 Task: Add a signature Gavin Kelly containing With sincere appreciation and best wishes, Gavin Kelly to email address softage.5@softage.net and add a folder Beauty
Action: Mouse moved to (139, 32)
Screenshot: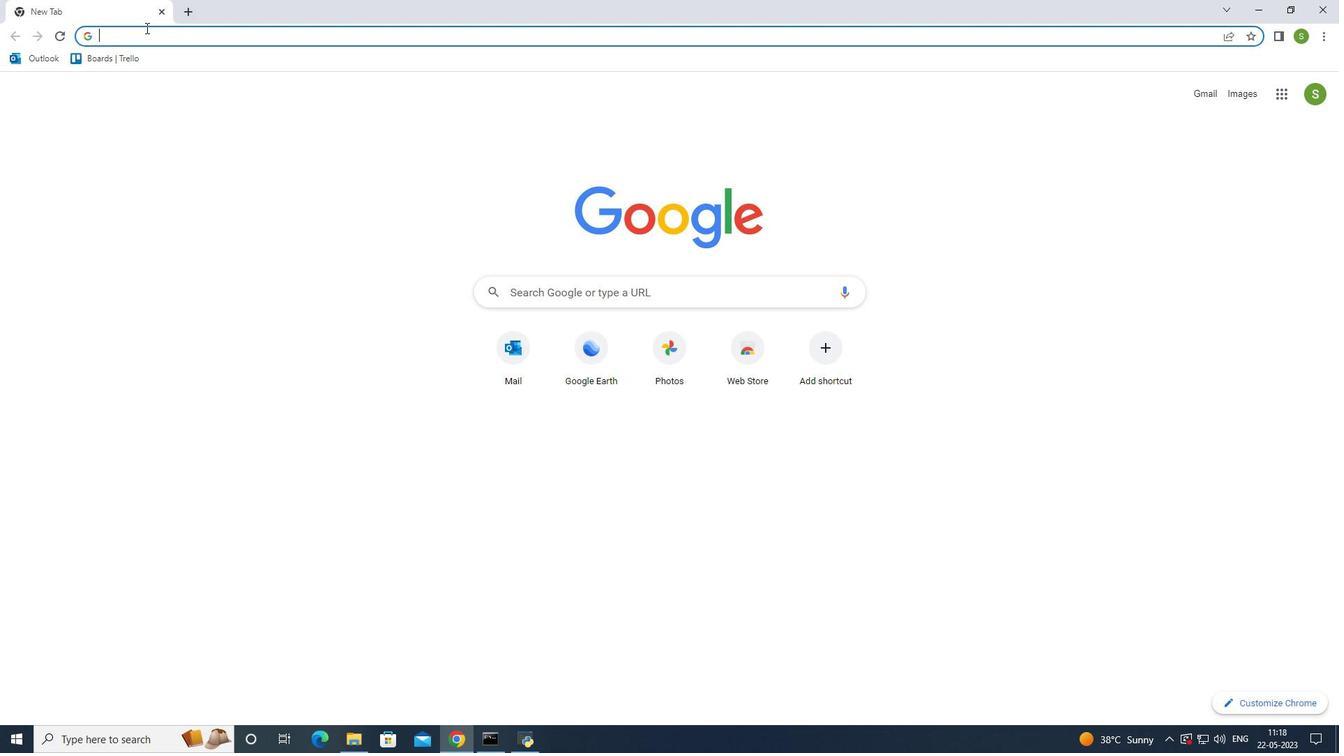 
Action: Mouse pressed left at (139, 32)
Screenshot: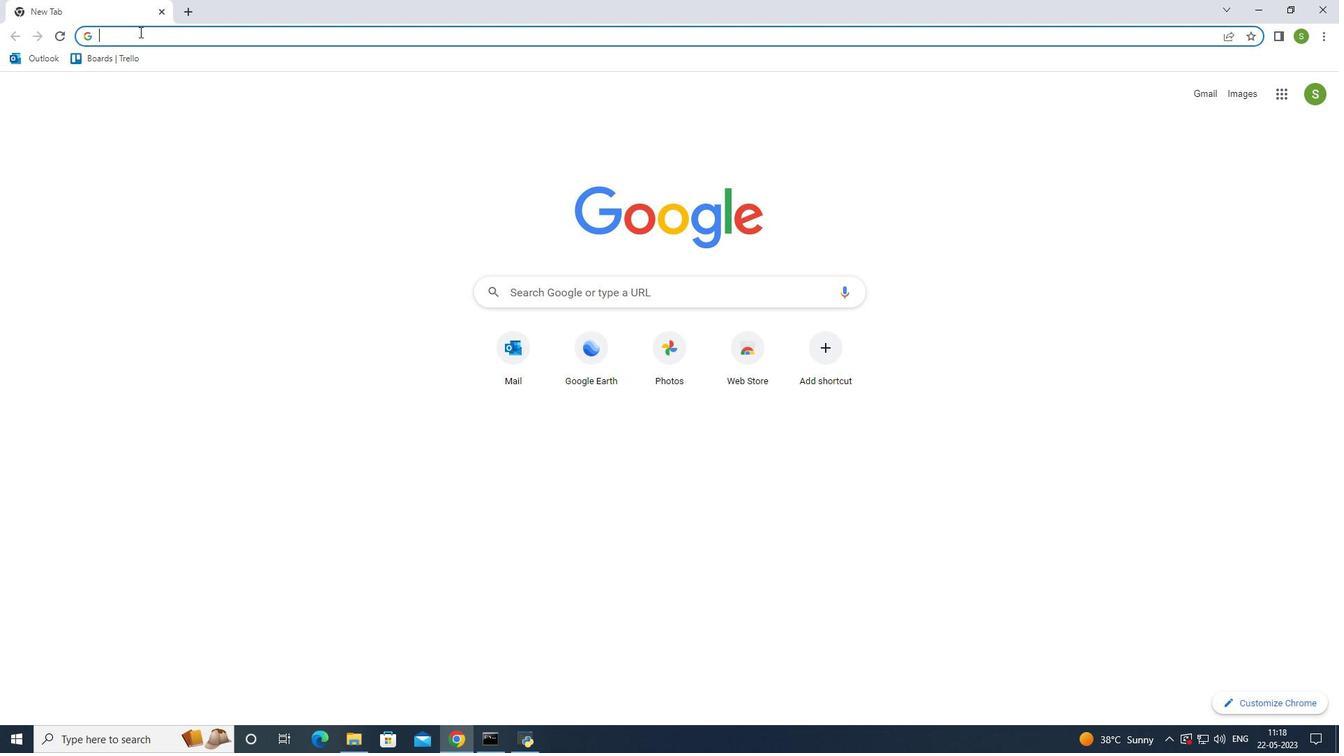 
Action: Key pressed outloo
Screenshot: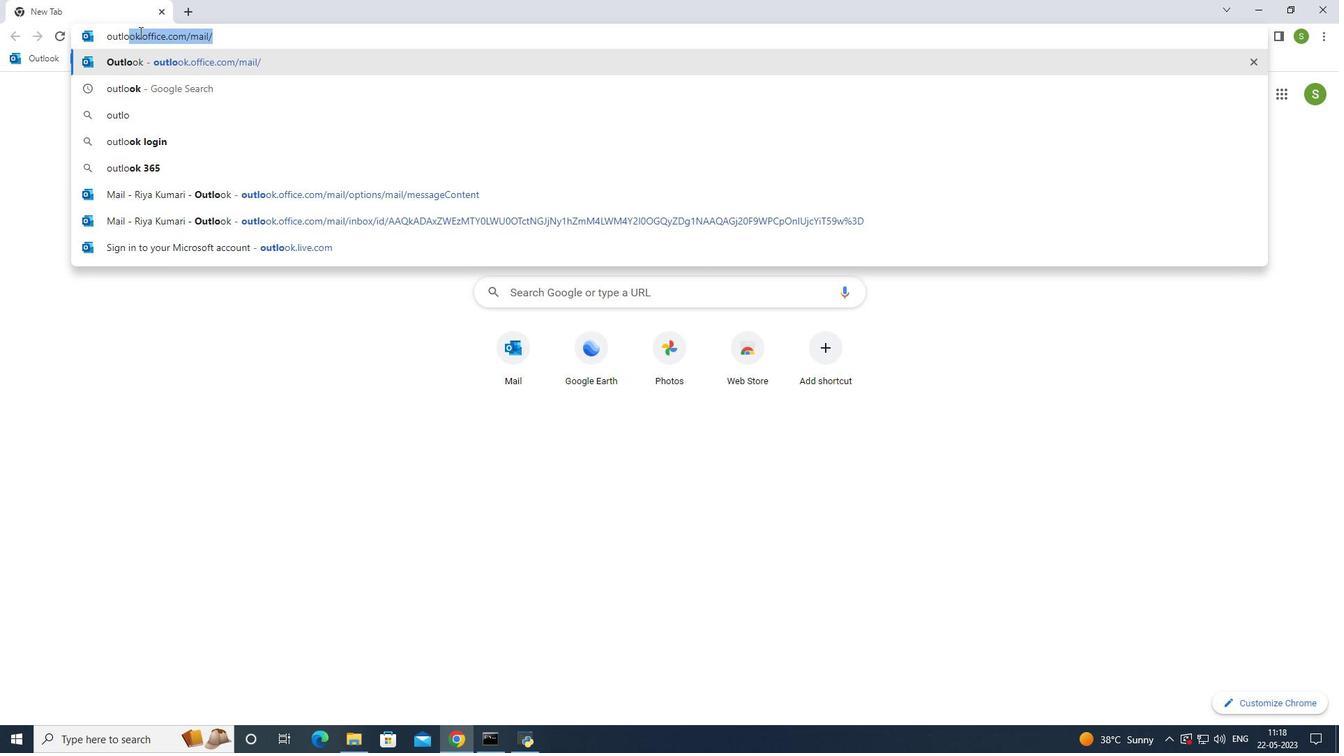 
Action: Mouse moved to (103, 66)
Screenshot: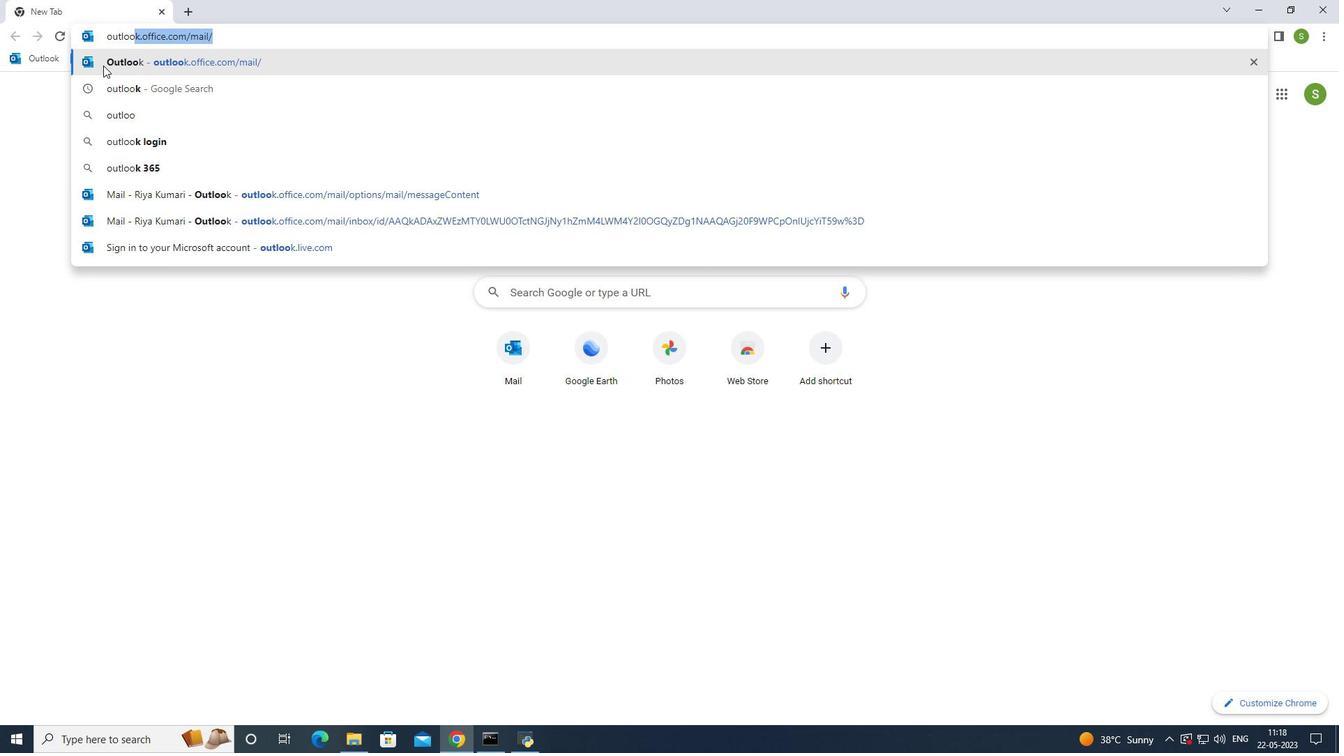 
Action: Mouse pressed left at (103, 66)
Screenshot: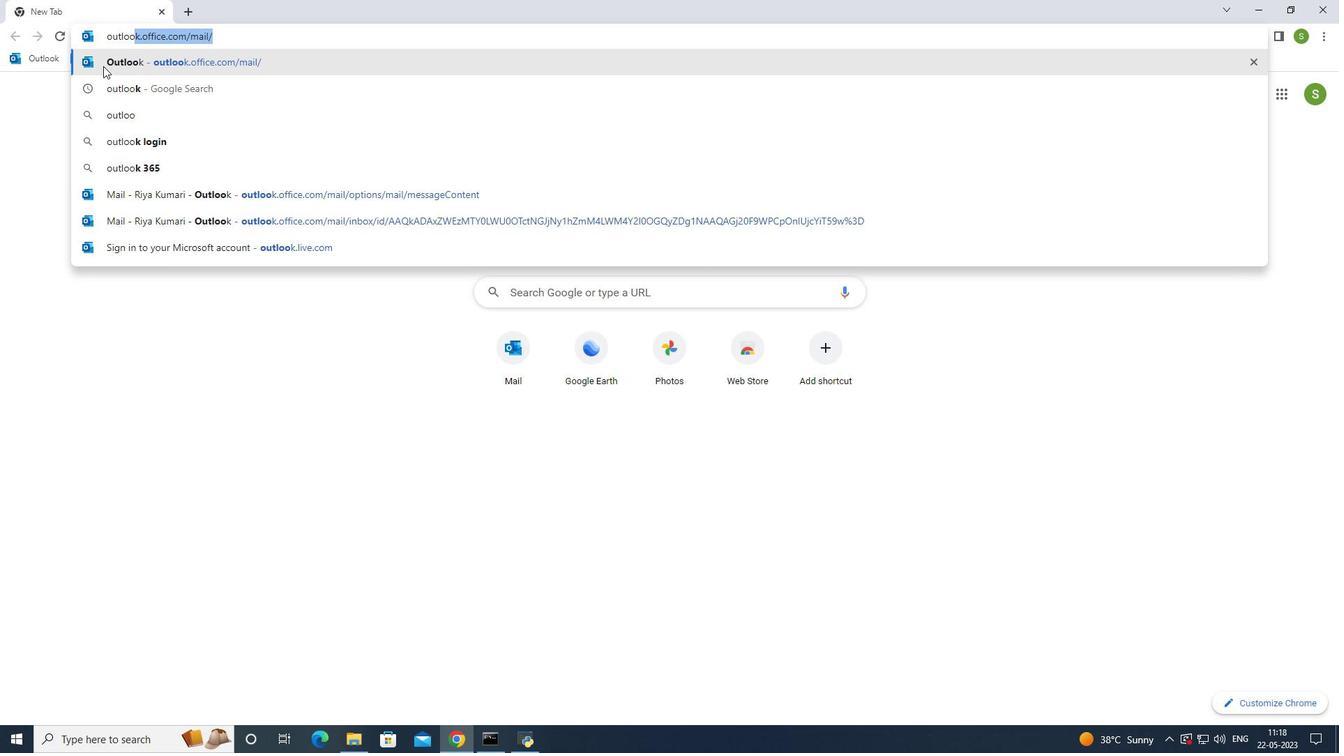
Action: Mouse moved to (109, 127)
Screenshot: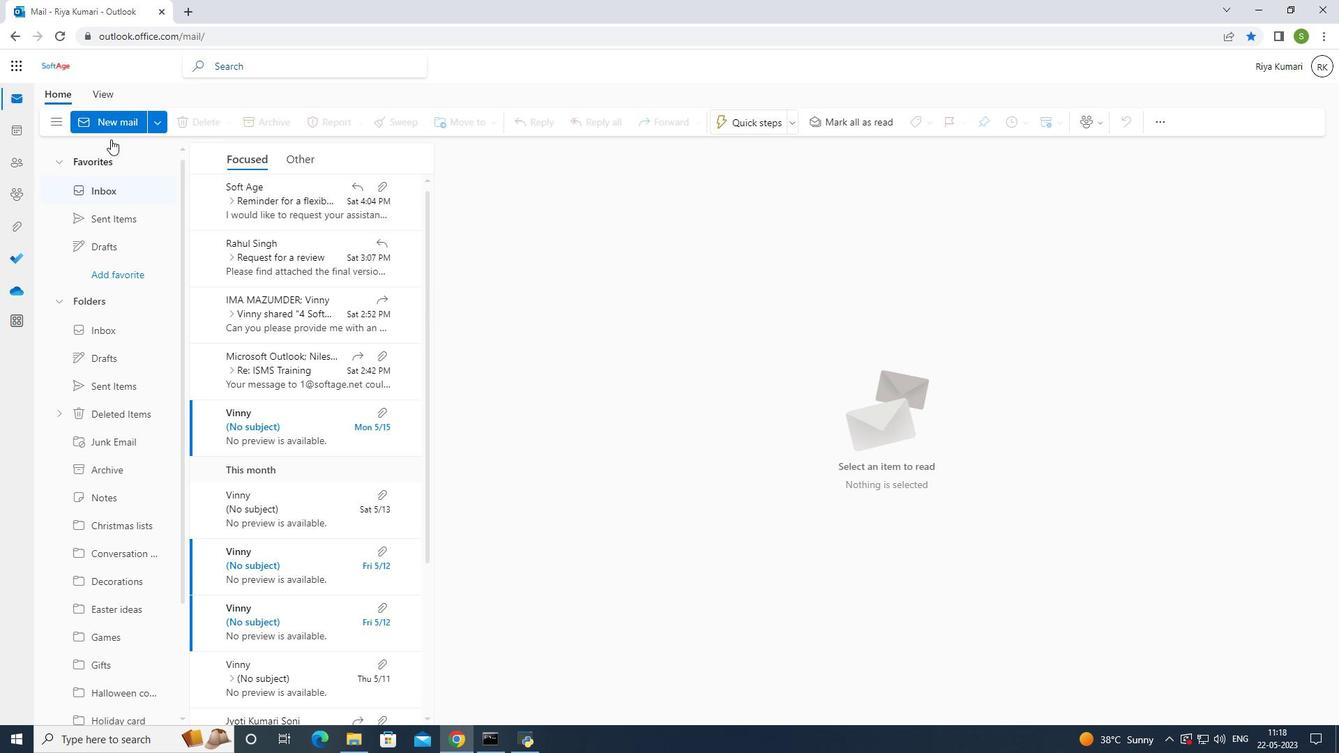 
Action: Mouse pressed left at (109, 127)
Screenshot: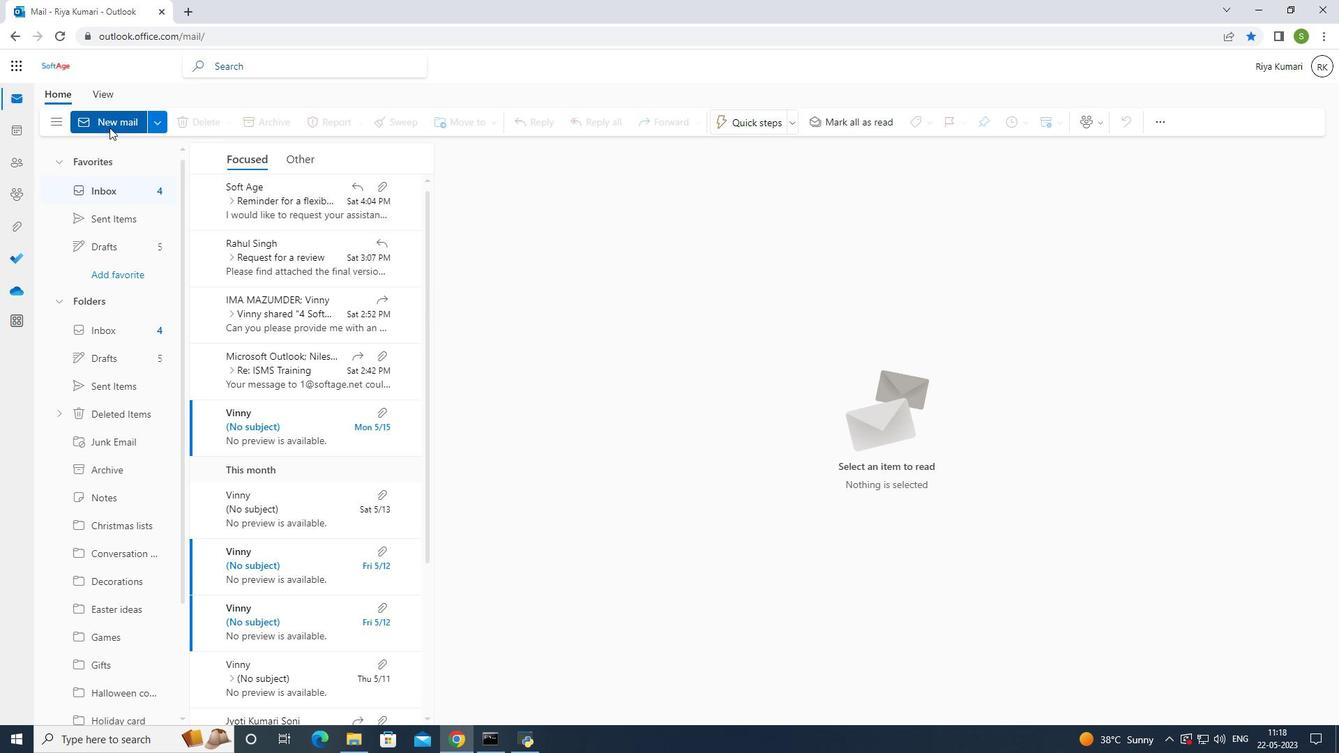 
Action: Mouse moved to (121, 120)
Screenshot: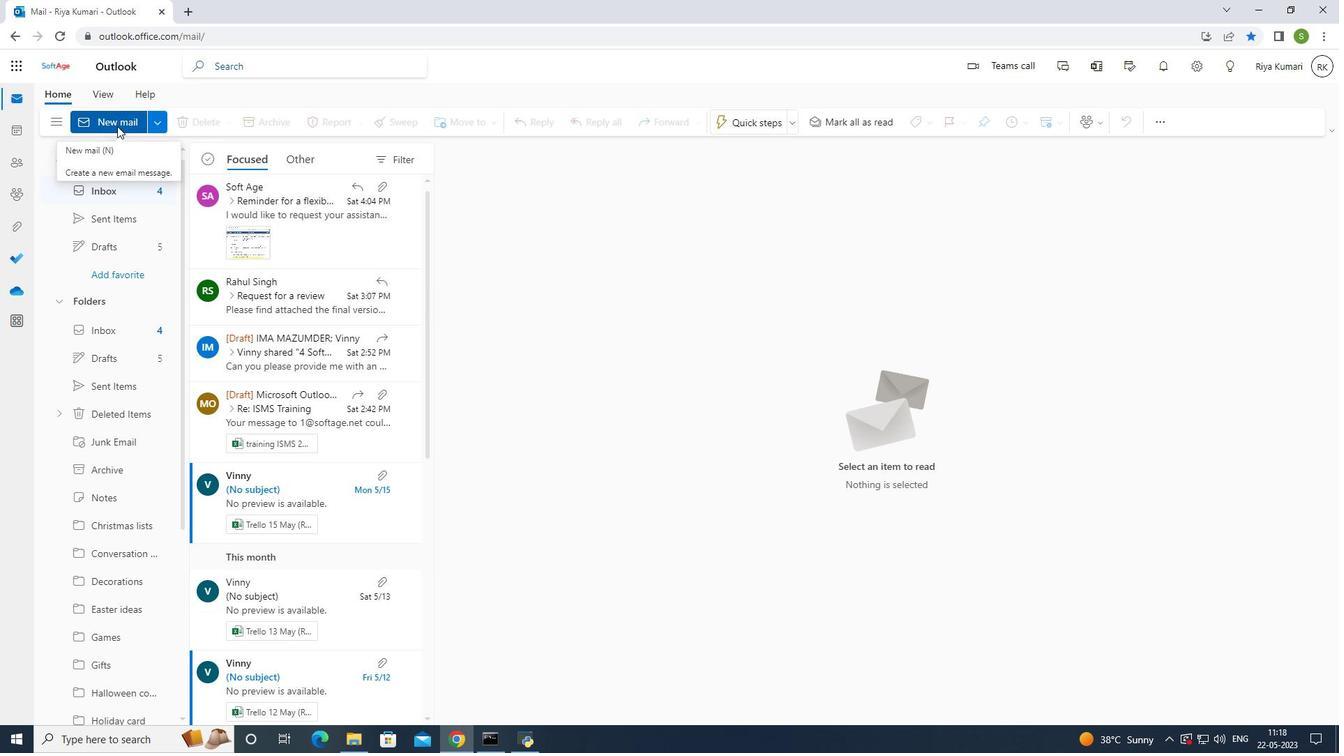 
Action: Mouse pressed left at (121, 120)
Screenshot: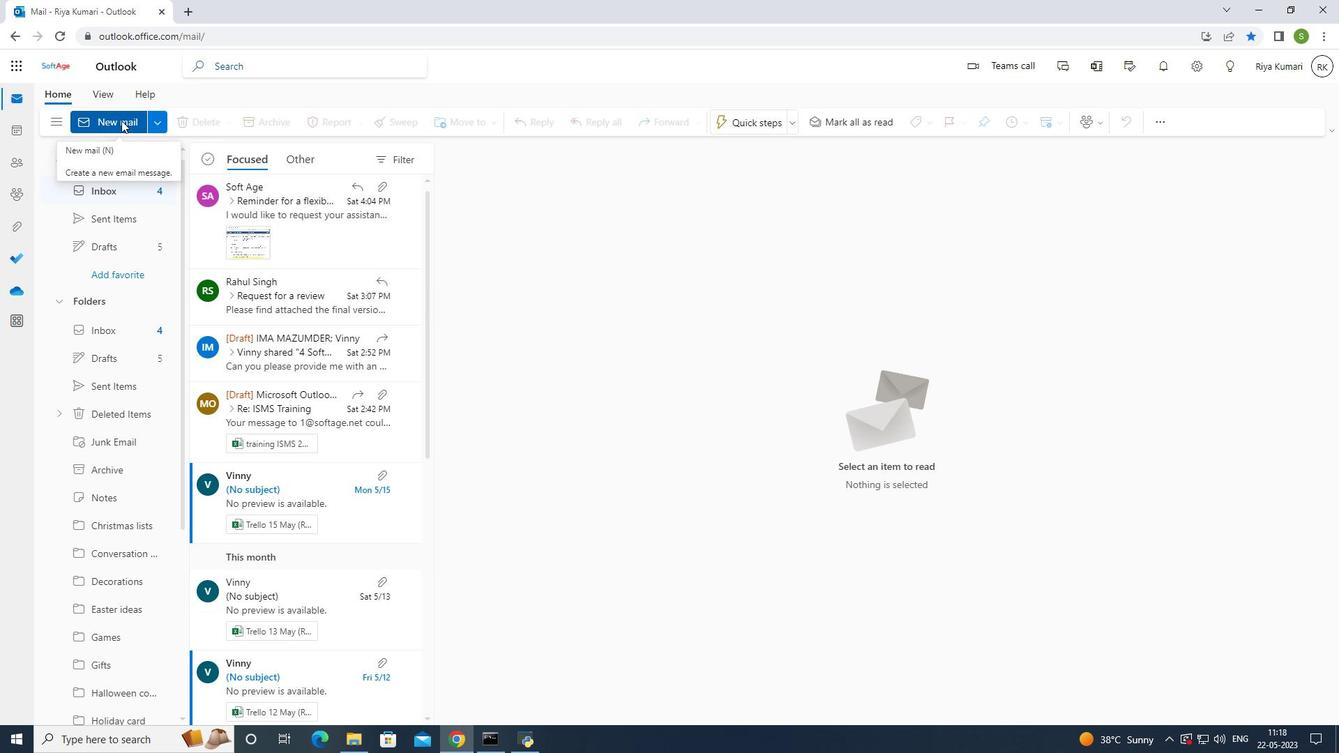 
Action: Mouse moved to (914, 124)
Screenshot: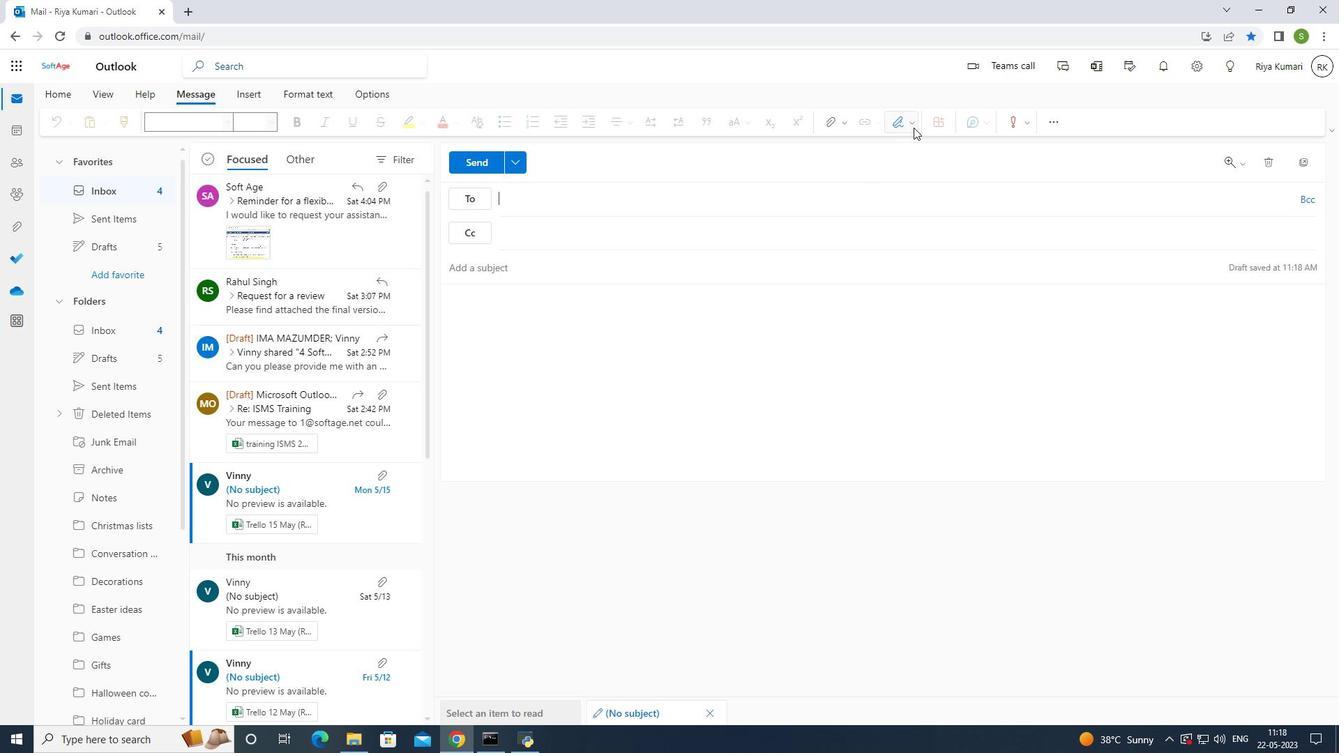 
Action: Mouse pressed left at (914, 124)
Screenshot: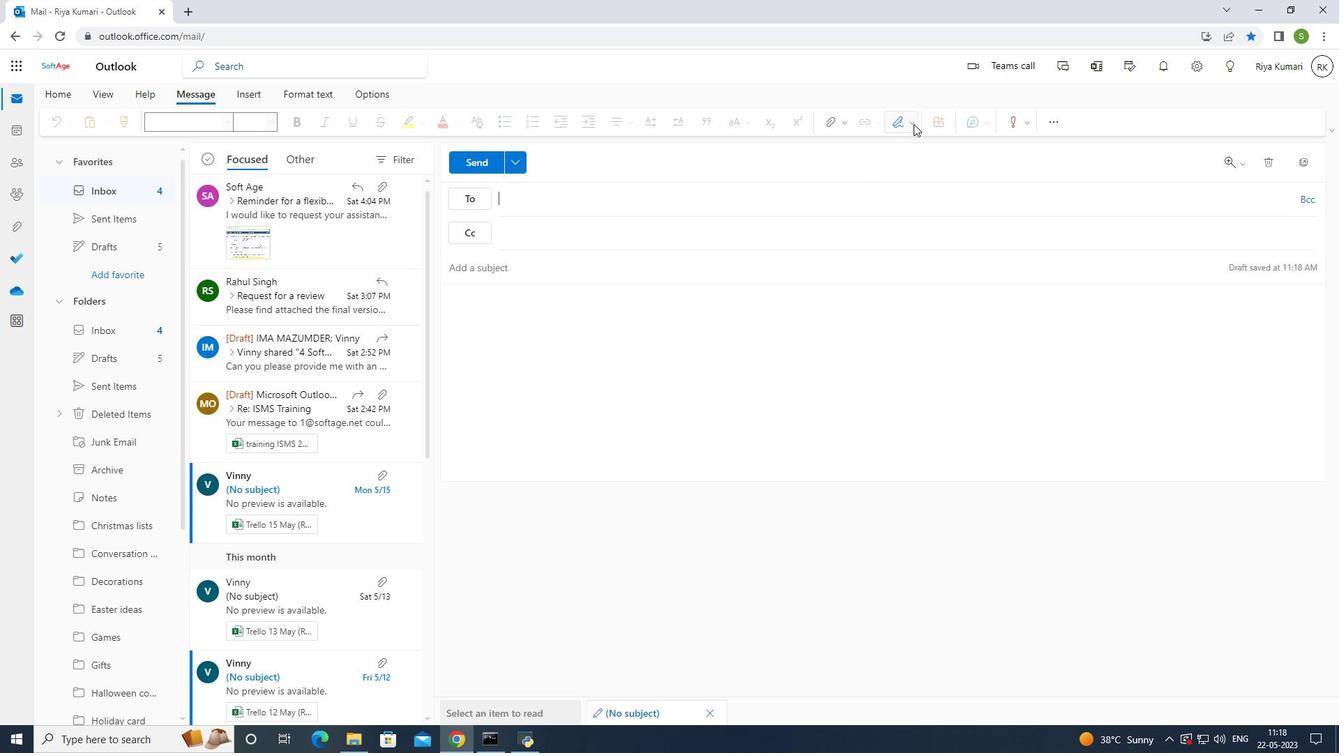 
Action: Mouse moved to (892, 203)
Screenshot: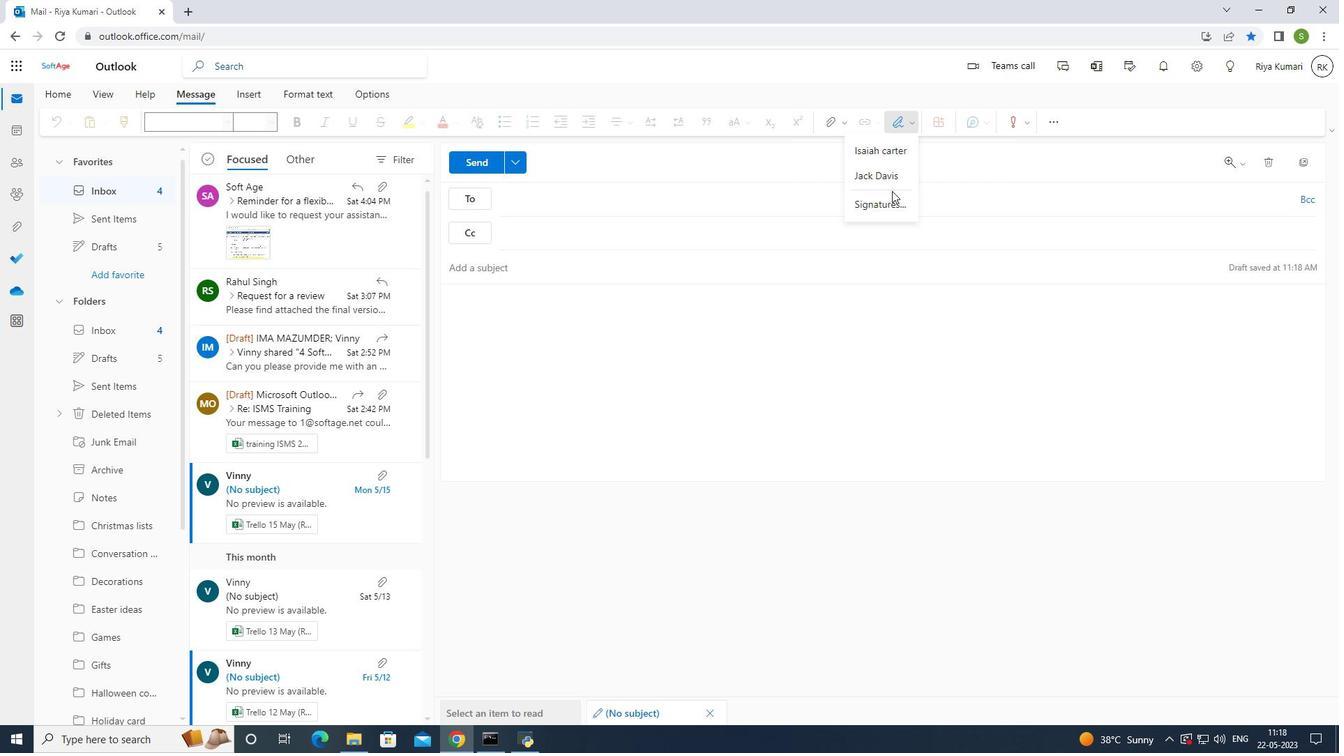 
Action: Mouse pressed left at (892, 203)
Screenshot: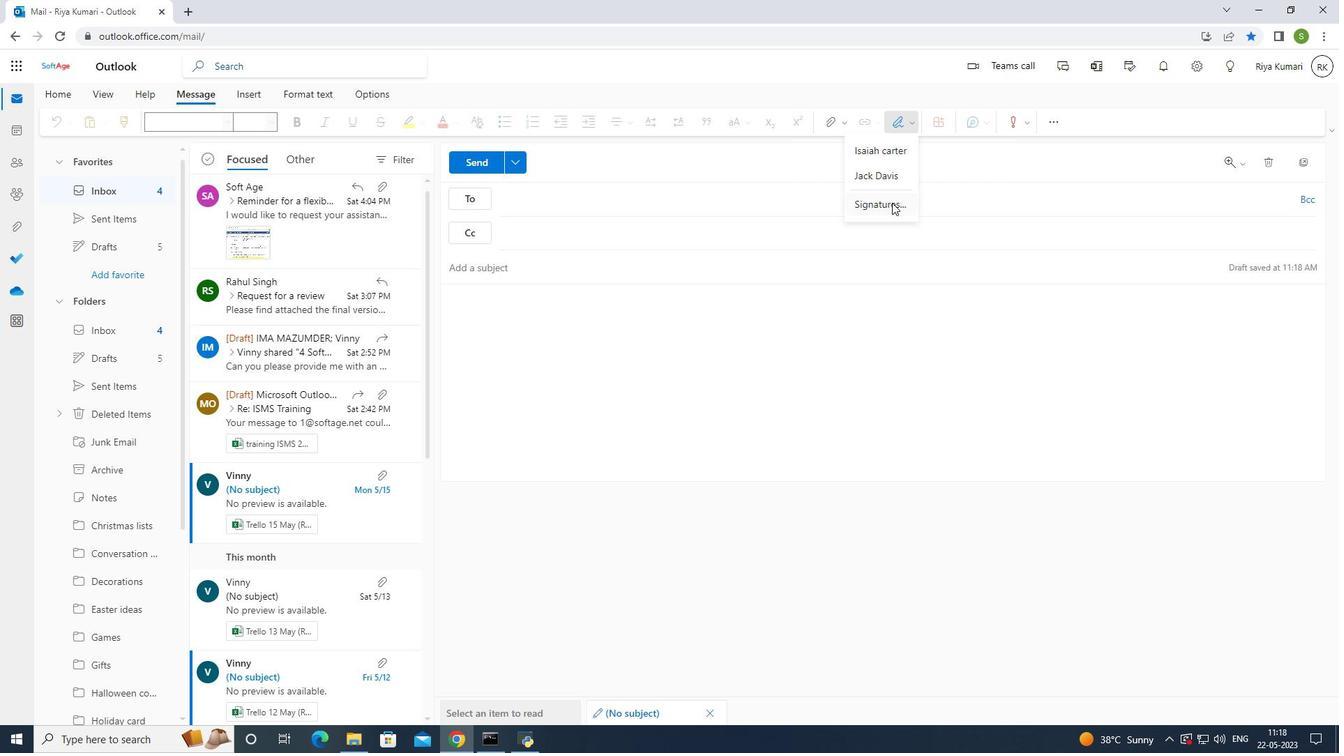 
Action: Mouse moved to (944, 232)
Screenshot: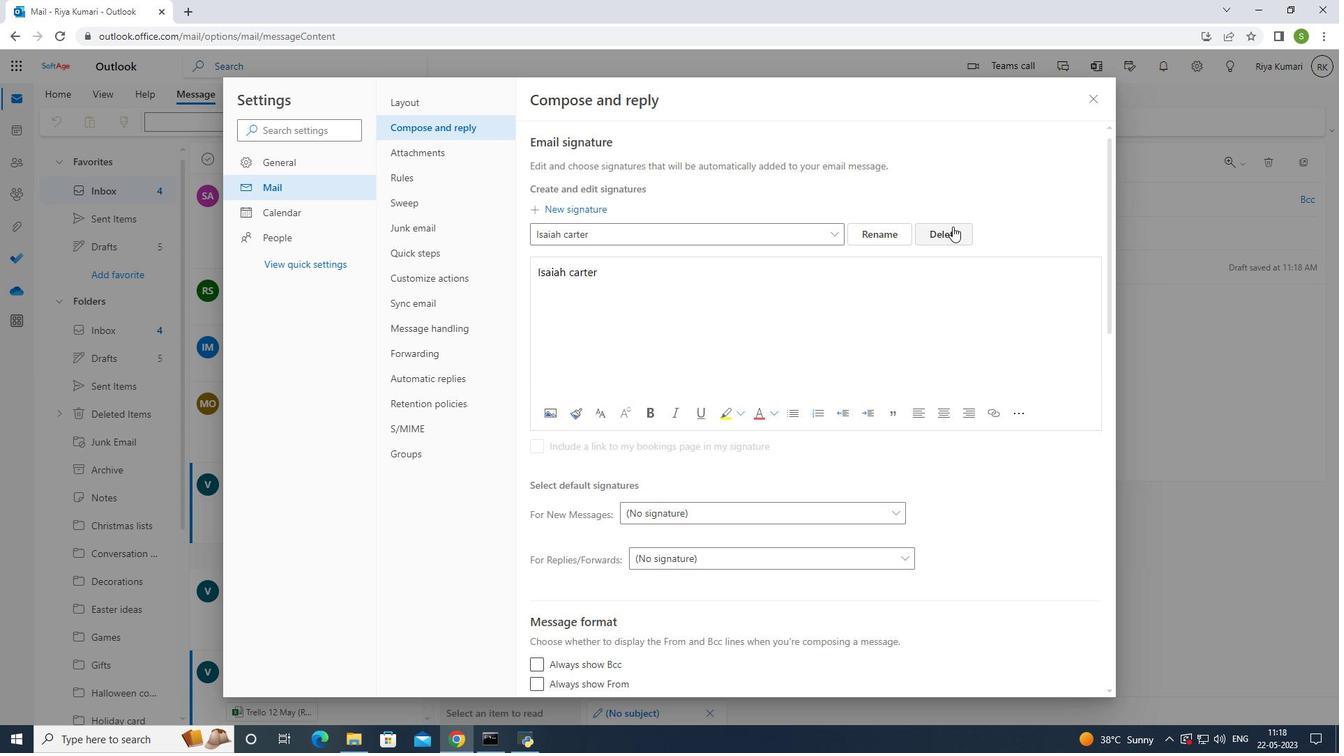 
Action: Mouse pressed left at (944, 232)
Screenshot: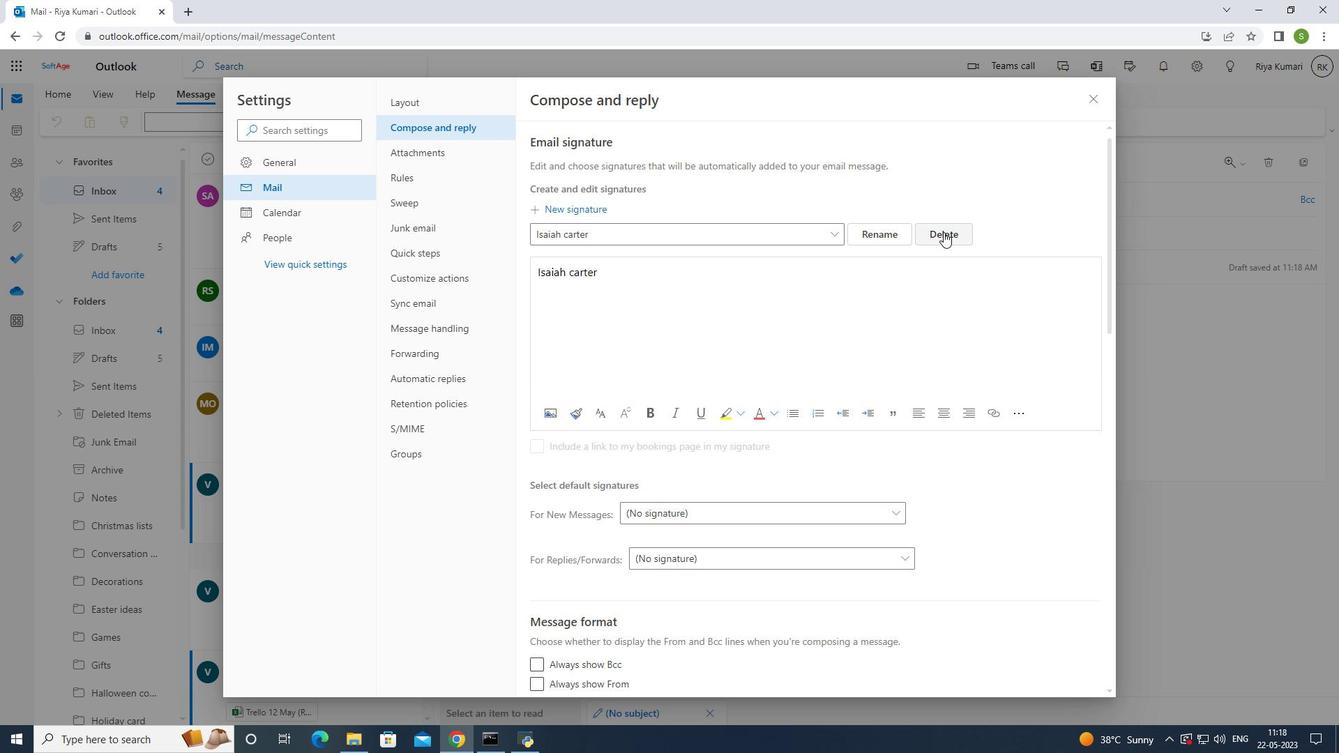 
Action: Mouse moved to (951, 234)
Screenshot: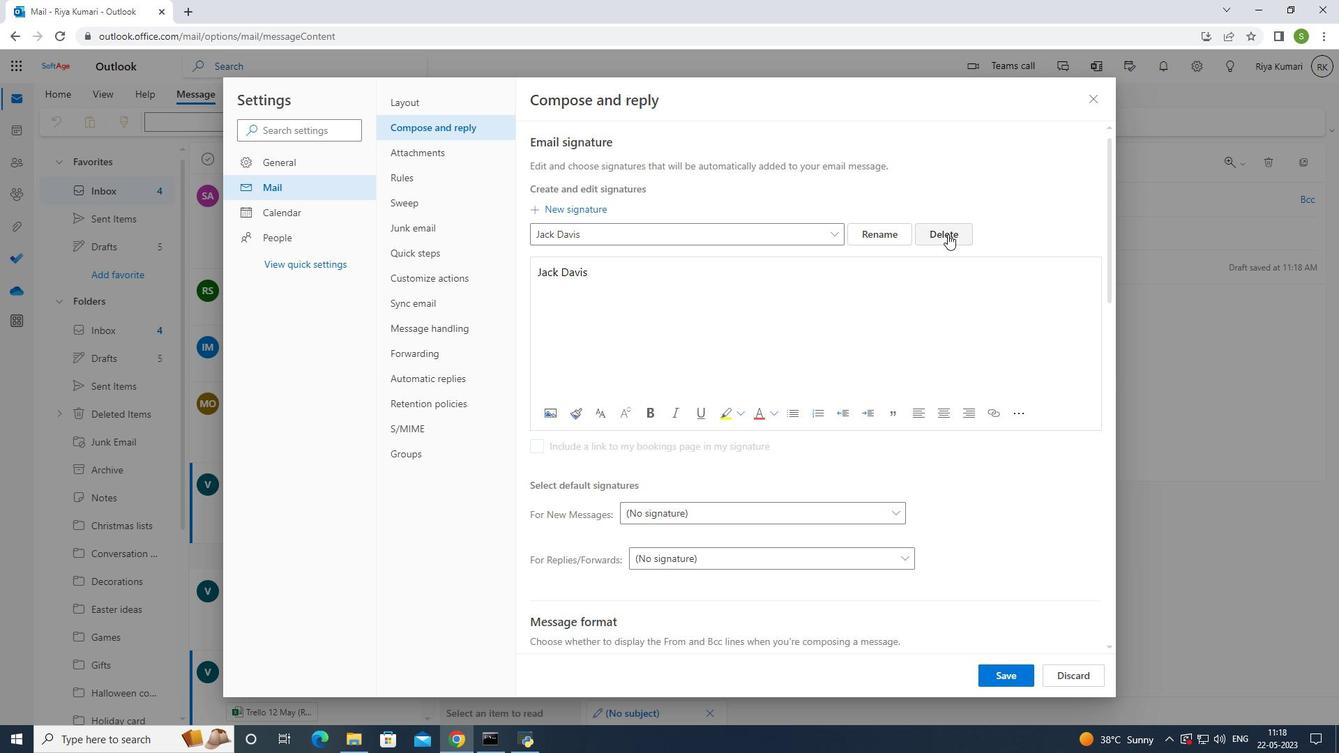 
Action: Mouse pressed left at (951, 234)
Screenshot: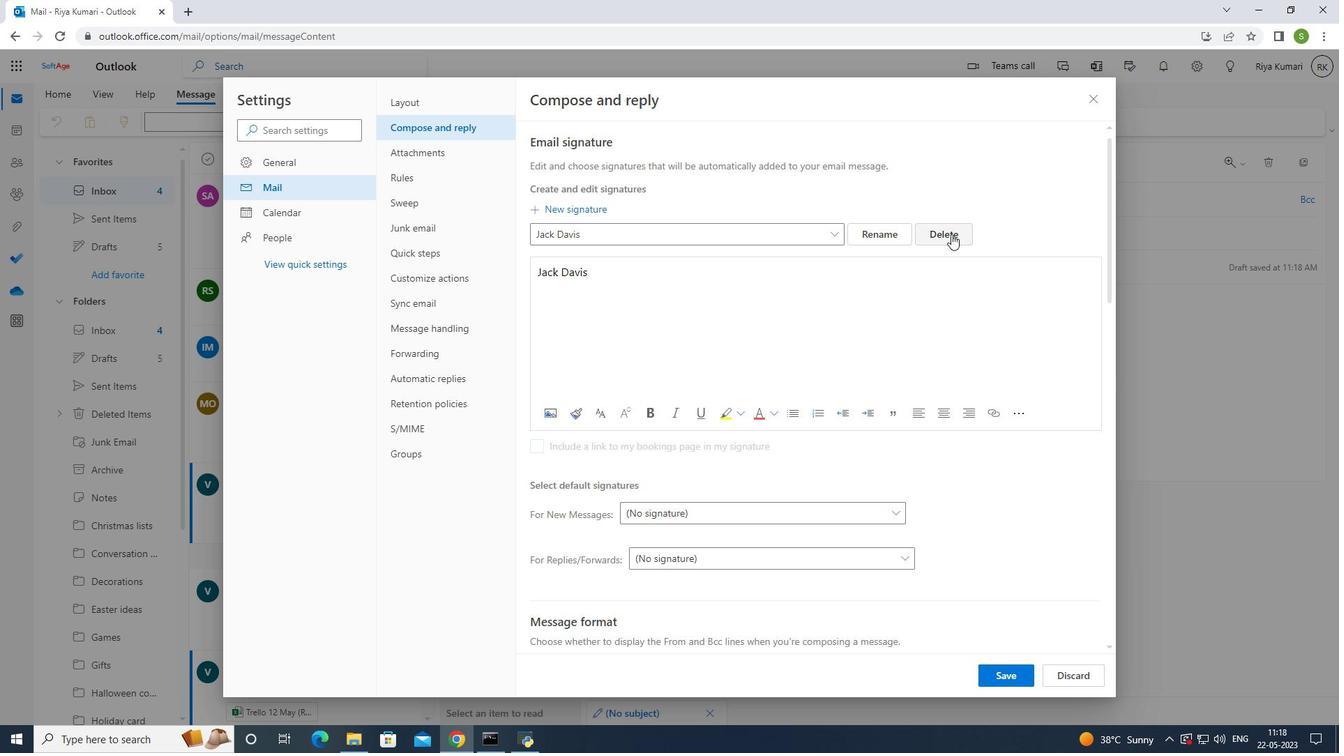 
Action: Mouse moved to (844, 235)
Screenshot: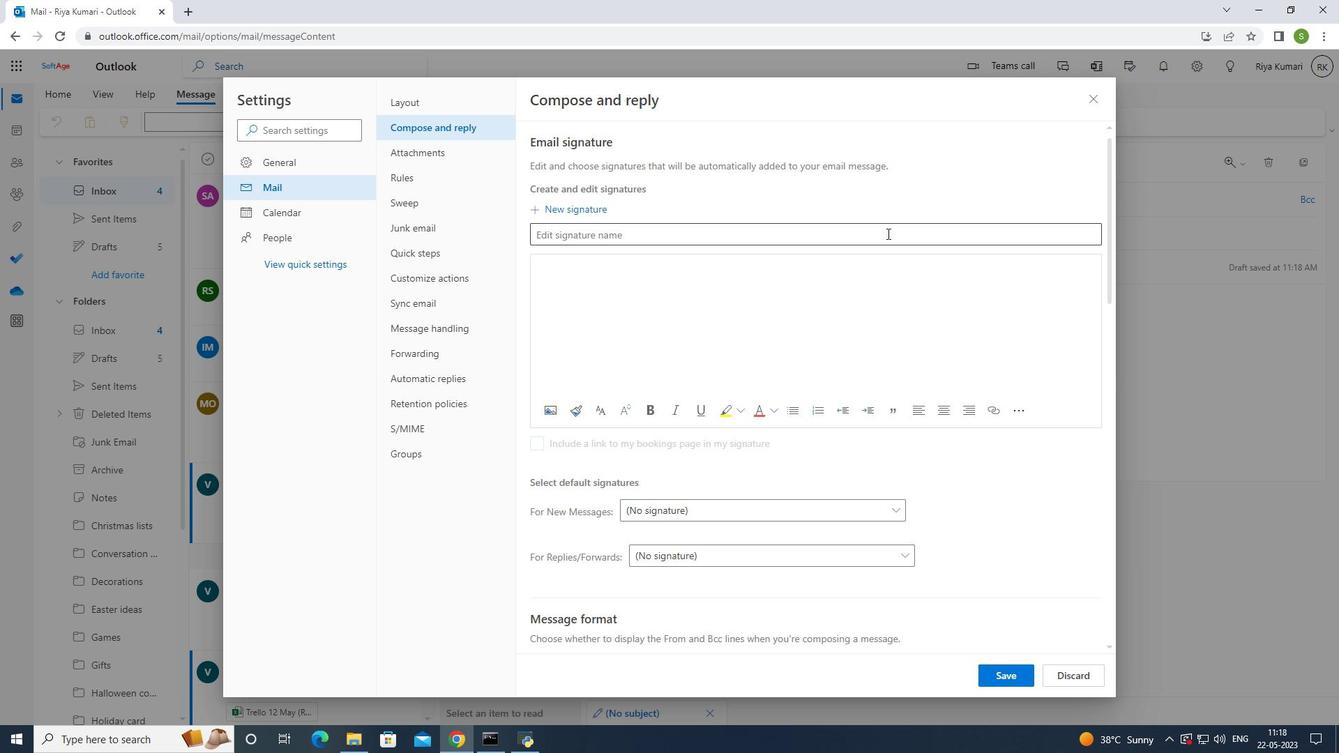 
Action: Mouse pressed left at (844, 235)
Screenshot: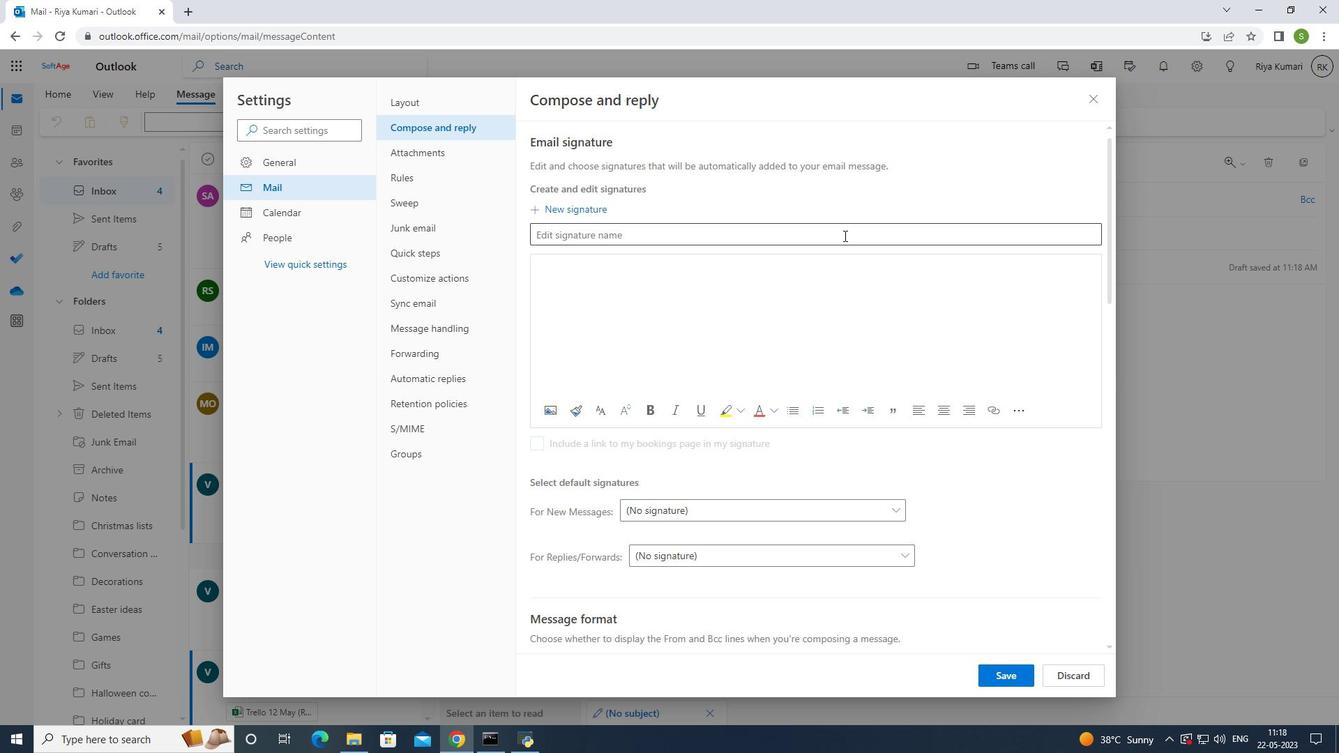 
Action: Key pressed <Key.shift><Key.shift><Key.shift><Key.shift><Key.shift><Key.shift><Key.shift><Key.shift>Gavin<Key.space><Key.shift>kelly
Screenshot: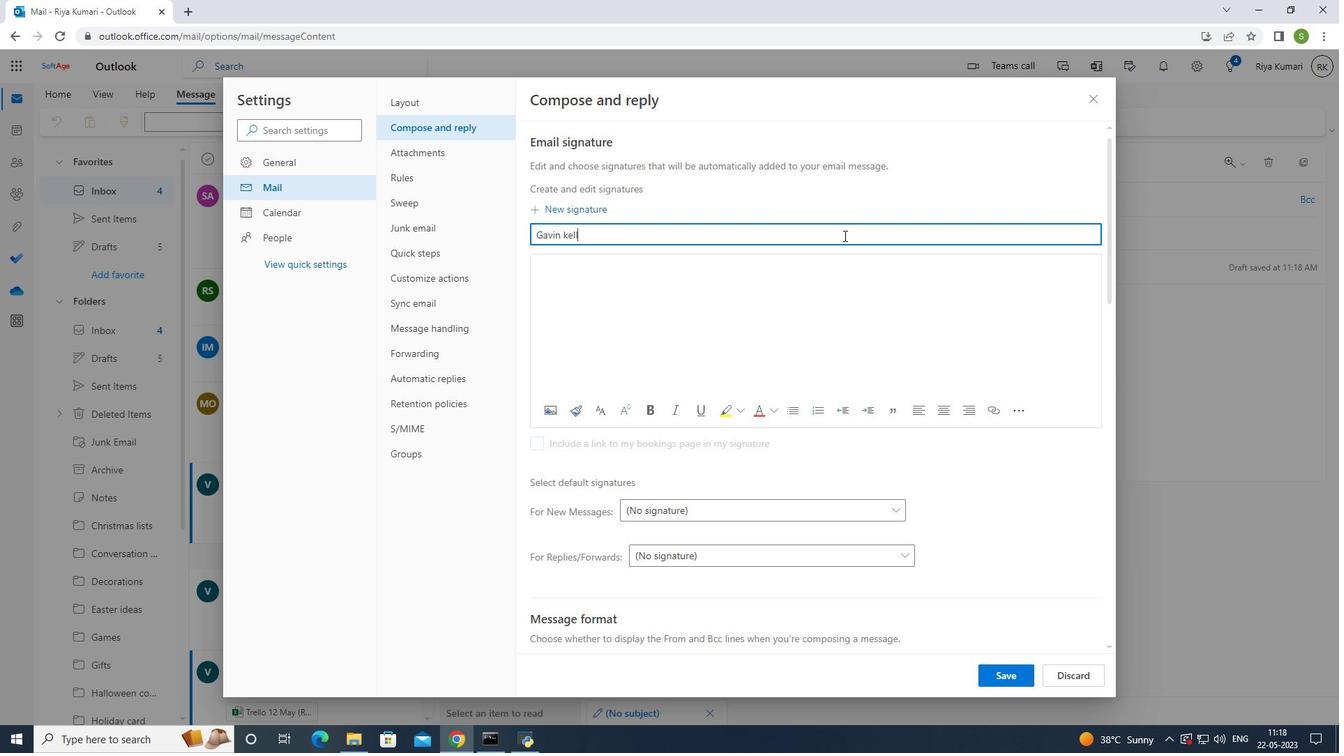 
Action: Mouse moved to (746, 268)
Screenshot: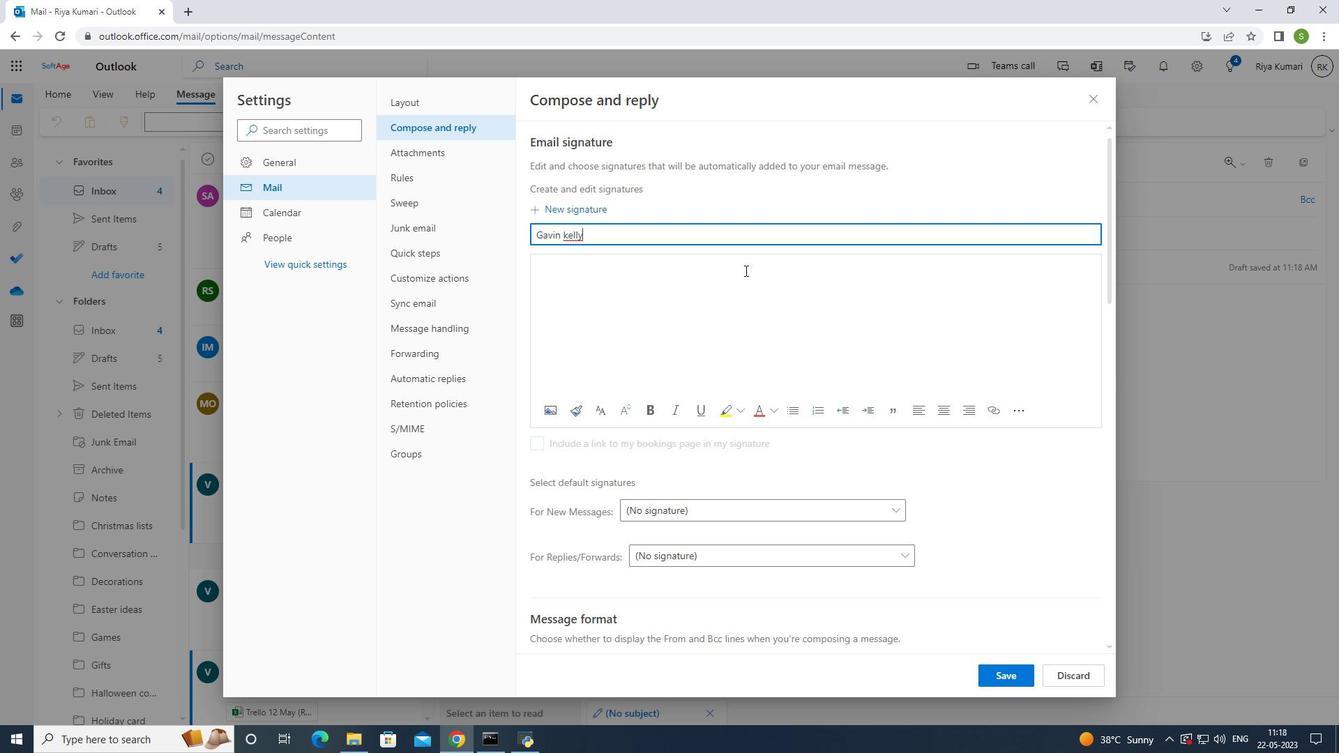 
Action: Key pressed ctrl+A
Screenshot: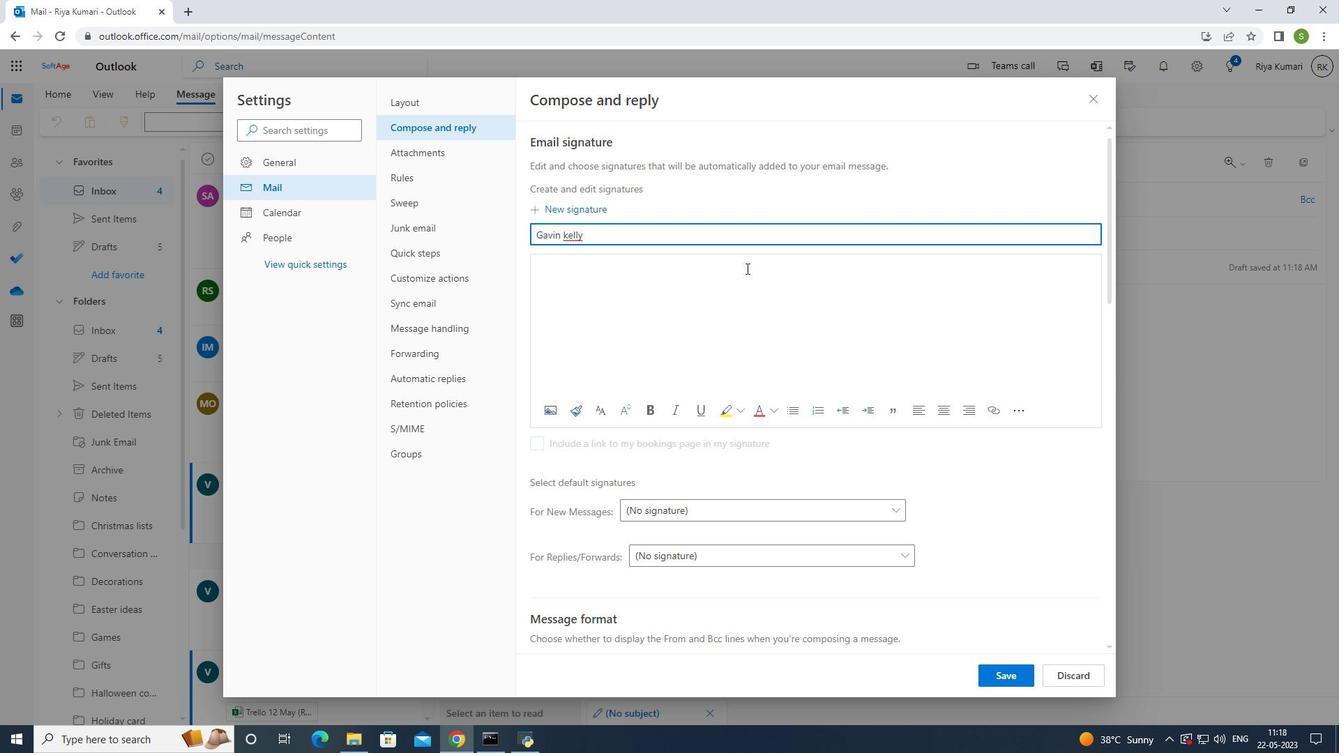 
Action: Mouse moved to (747, 263)
Screenshot: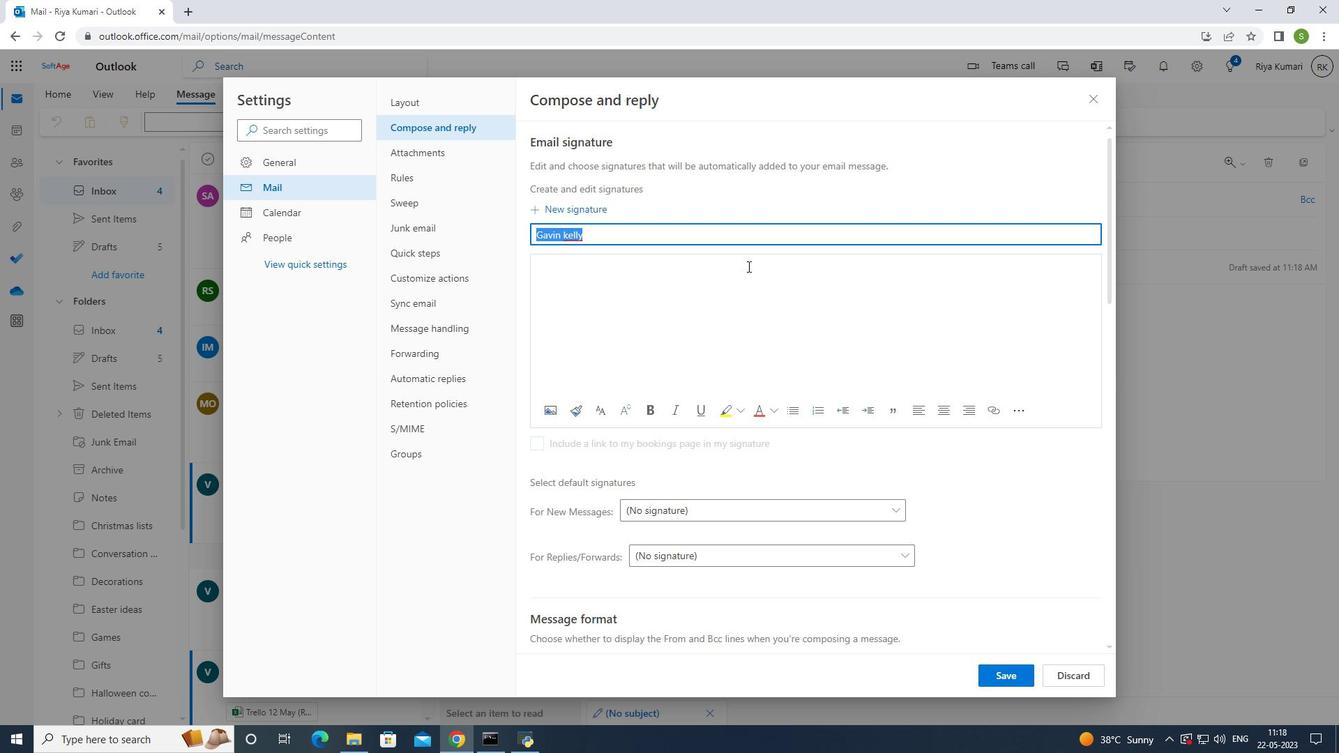 
Action: Key pressed ctrl+C
Screenshot: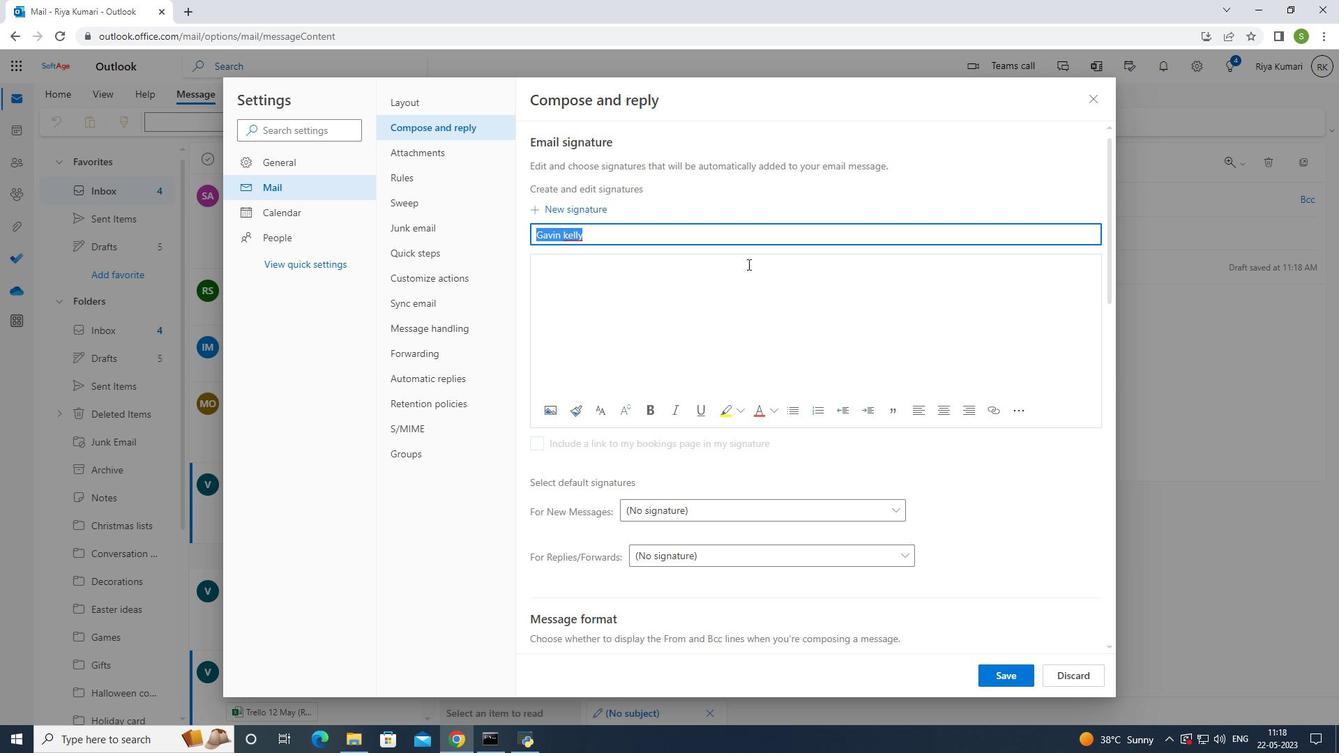 
Action: Mouse moved to (635, 275)
Screenshot: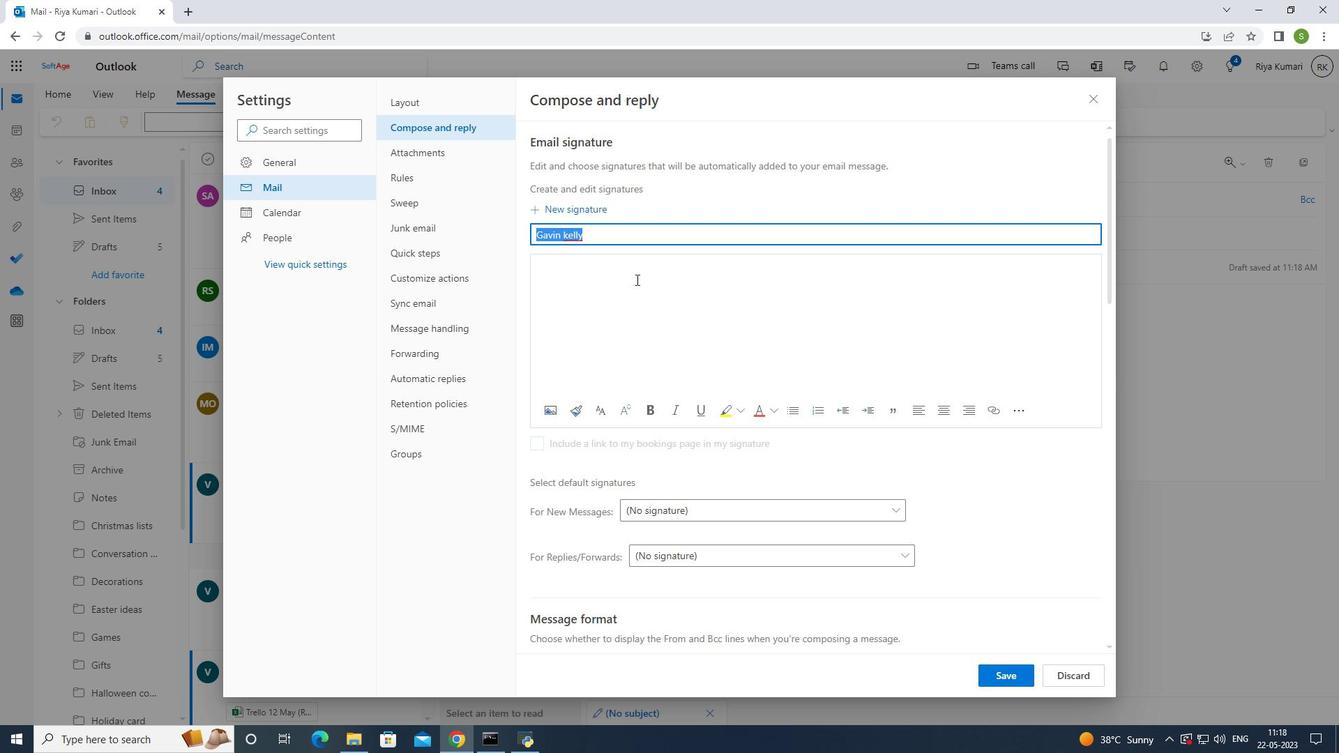 
Action: Mouse pressed left at (635, 275)
Screenshot: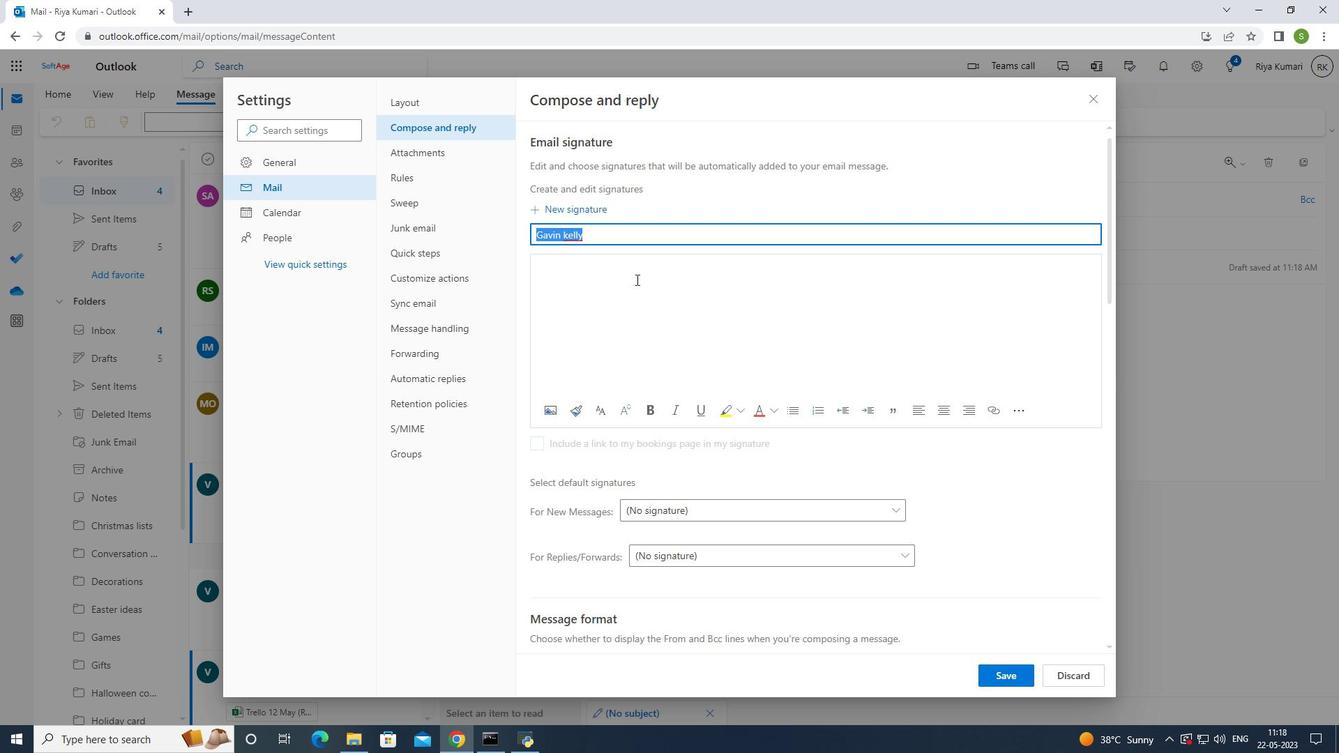 
Action: Mouse moved to (635, 269)
Screenshot: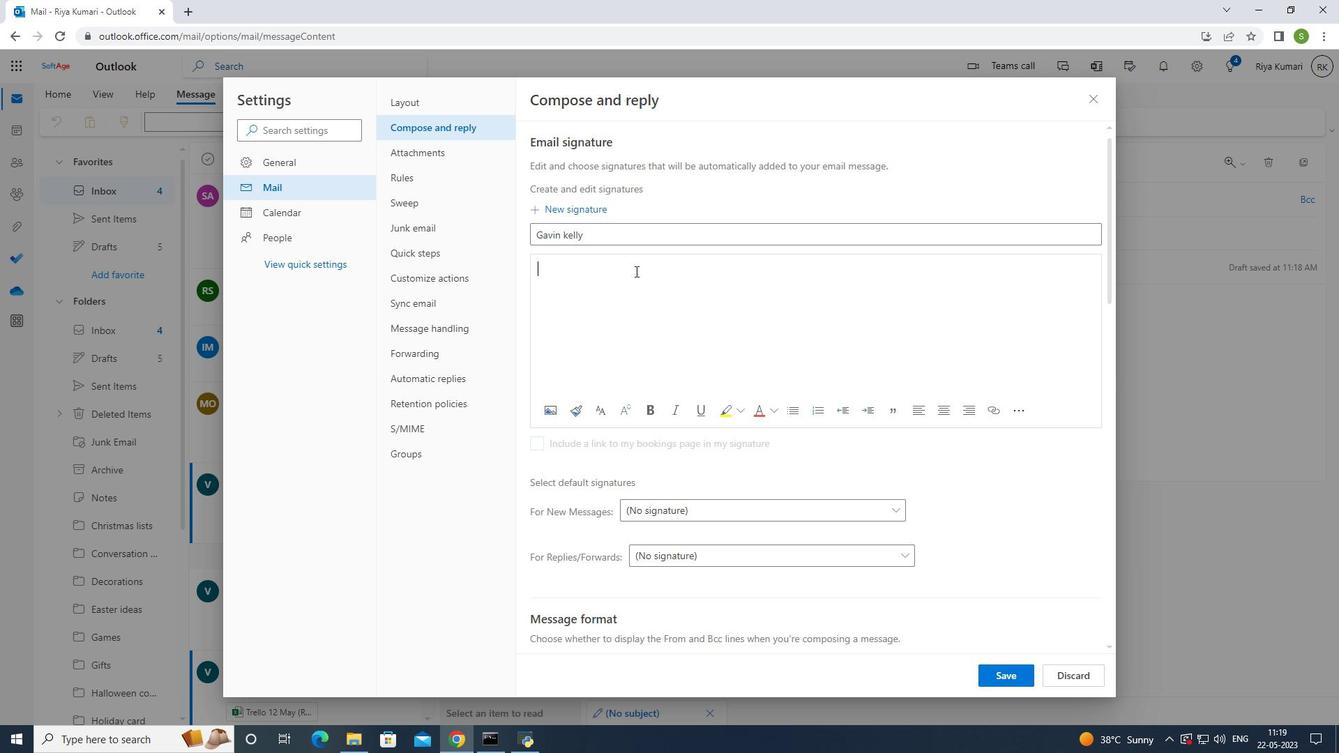 
Action: Key pressed ctrl+Cctrl+V
Screenshot: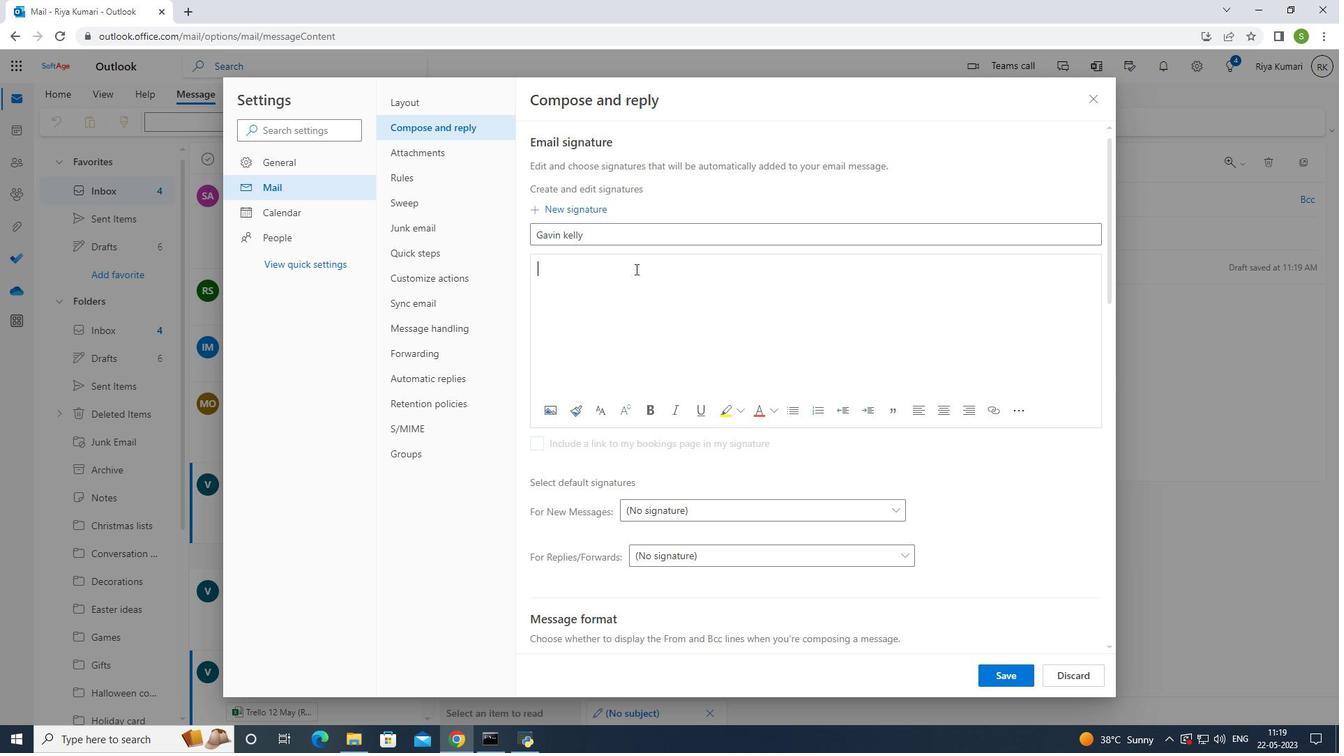 
Action: Mouse moved to (1015, 674)
Screenshot: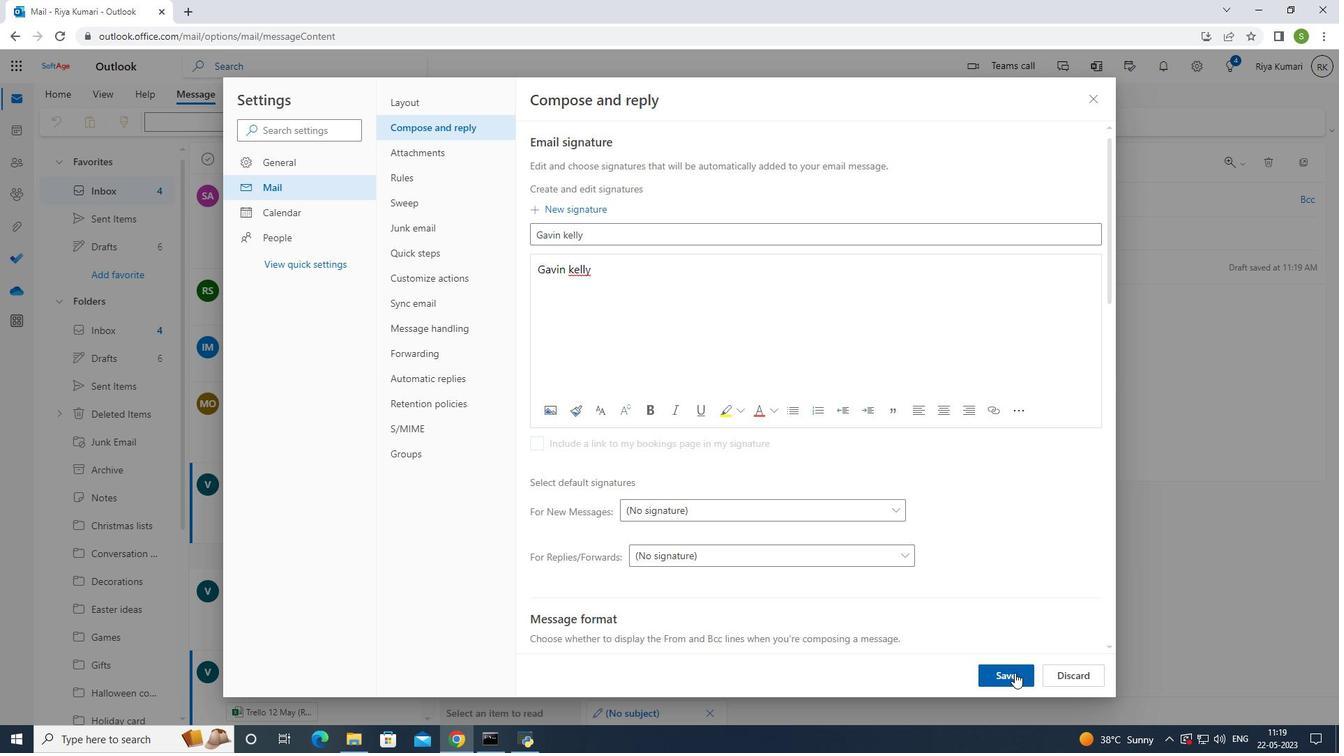 
Action: Mouse pressed left at (1015, 674)
Screenshot: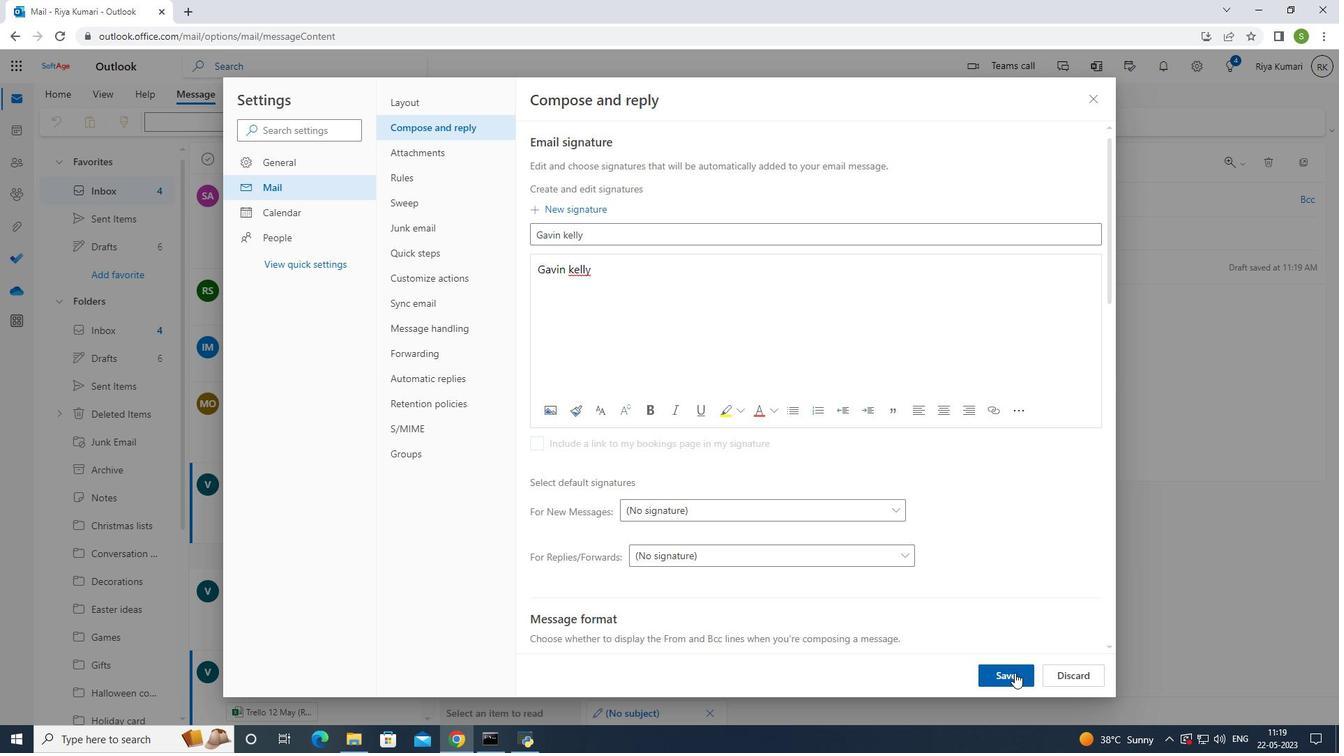 
Action: Mouse moved to (1095, 92)
Screenshot: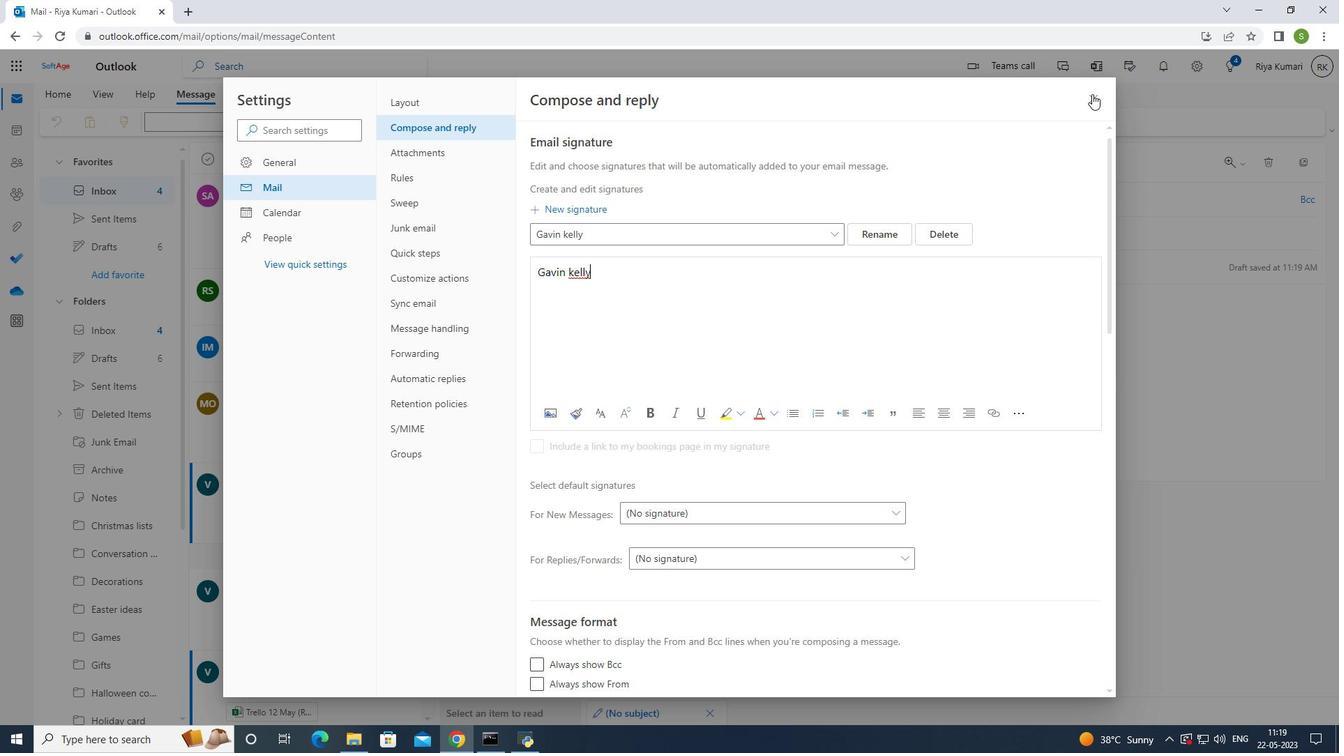 
Action: Mouse pressed left at (1095, 92)
Screenshot: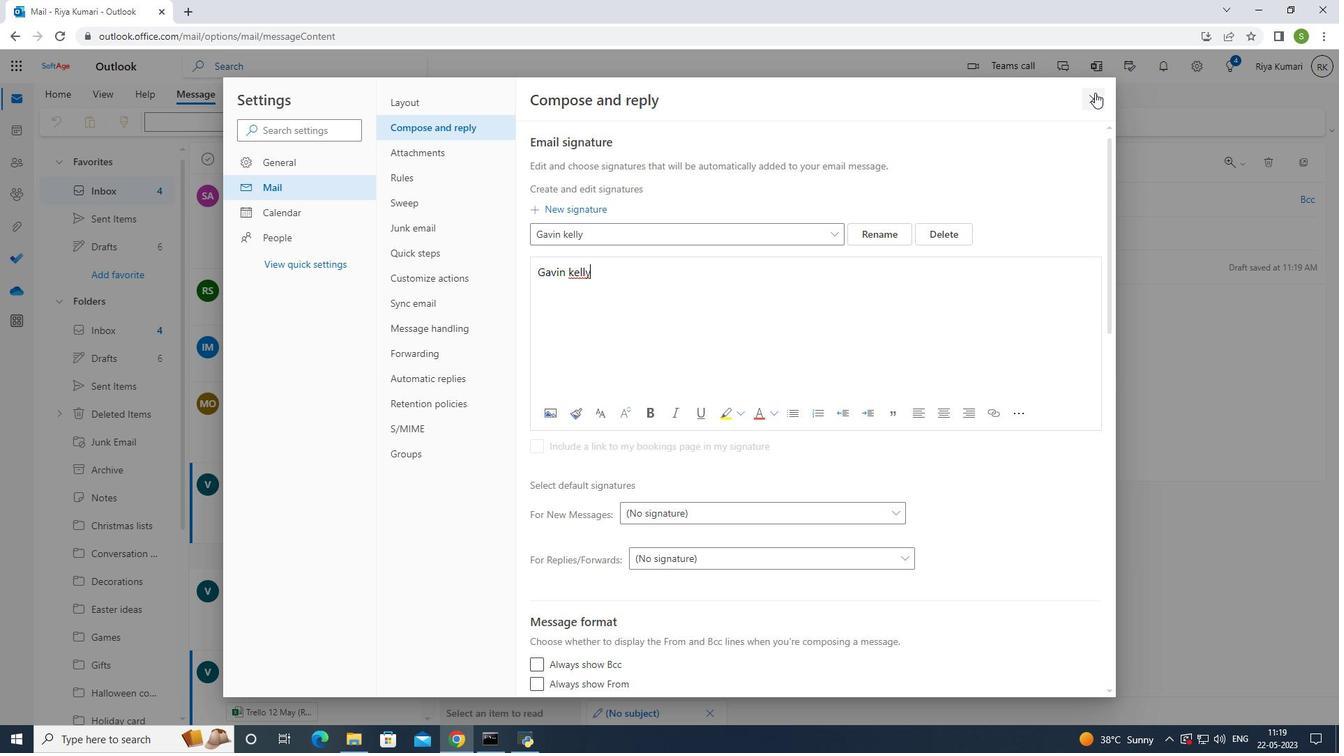 
Action: Mouse moved to (676, 195)
Screenshot: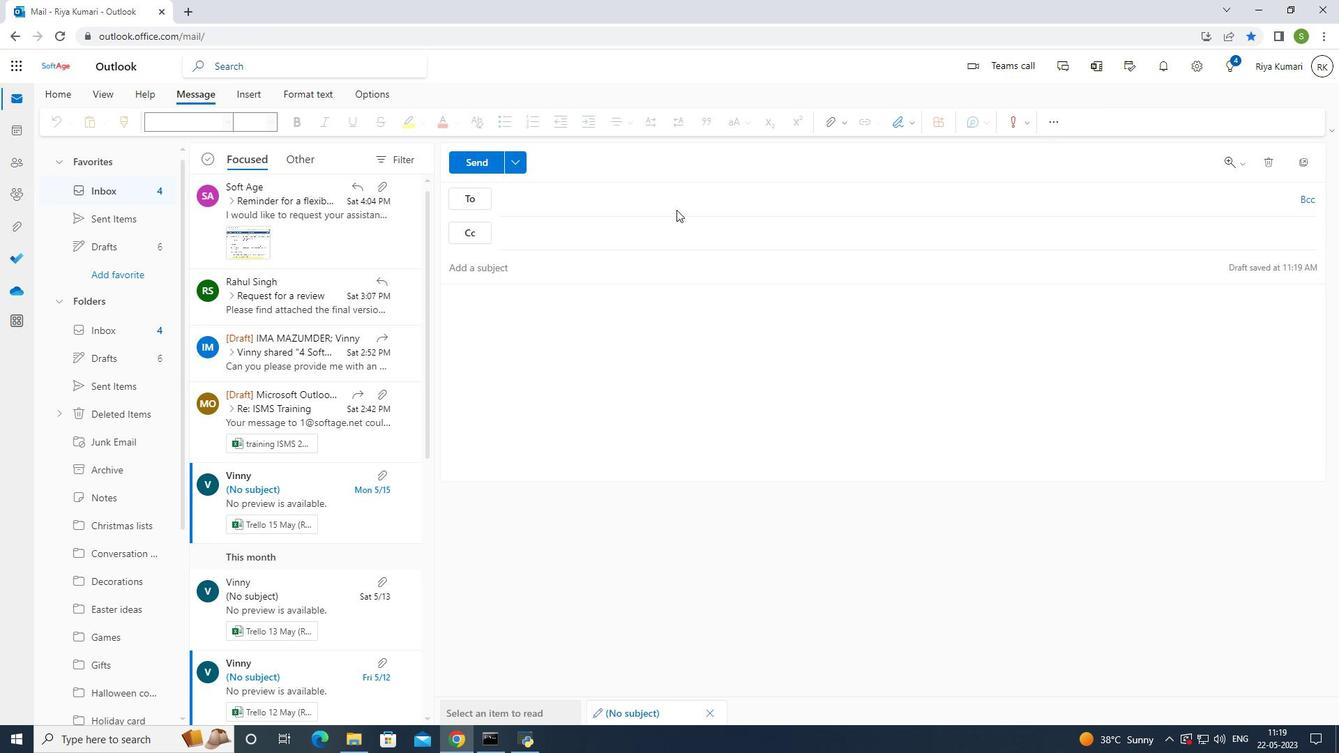 
Action: Mouse pressed left at (676, 195)
Screenshot: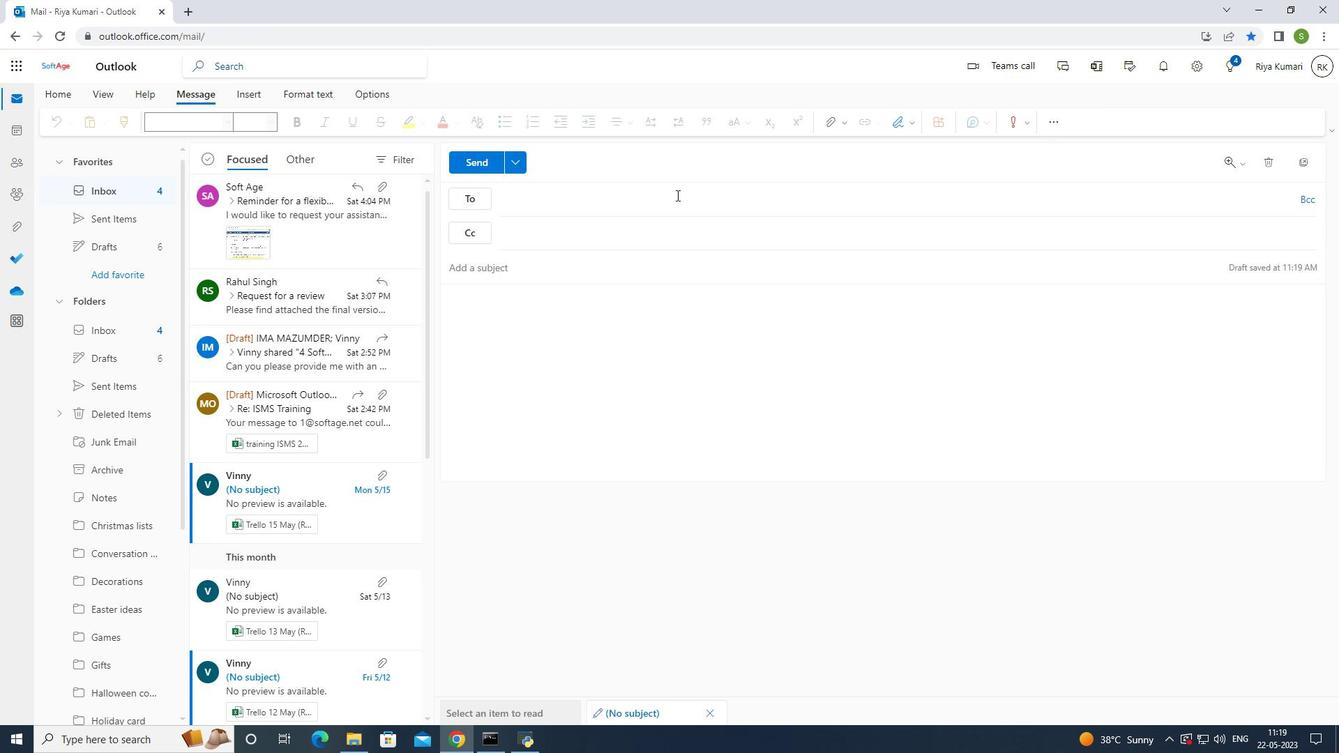 
Action: Mouse moved to (1052, 421)
Screenshot: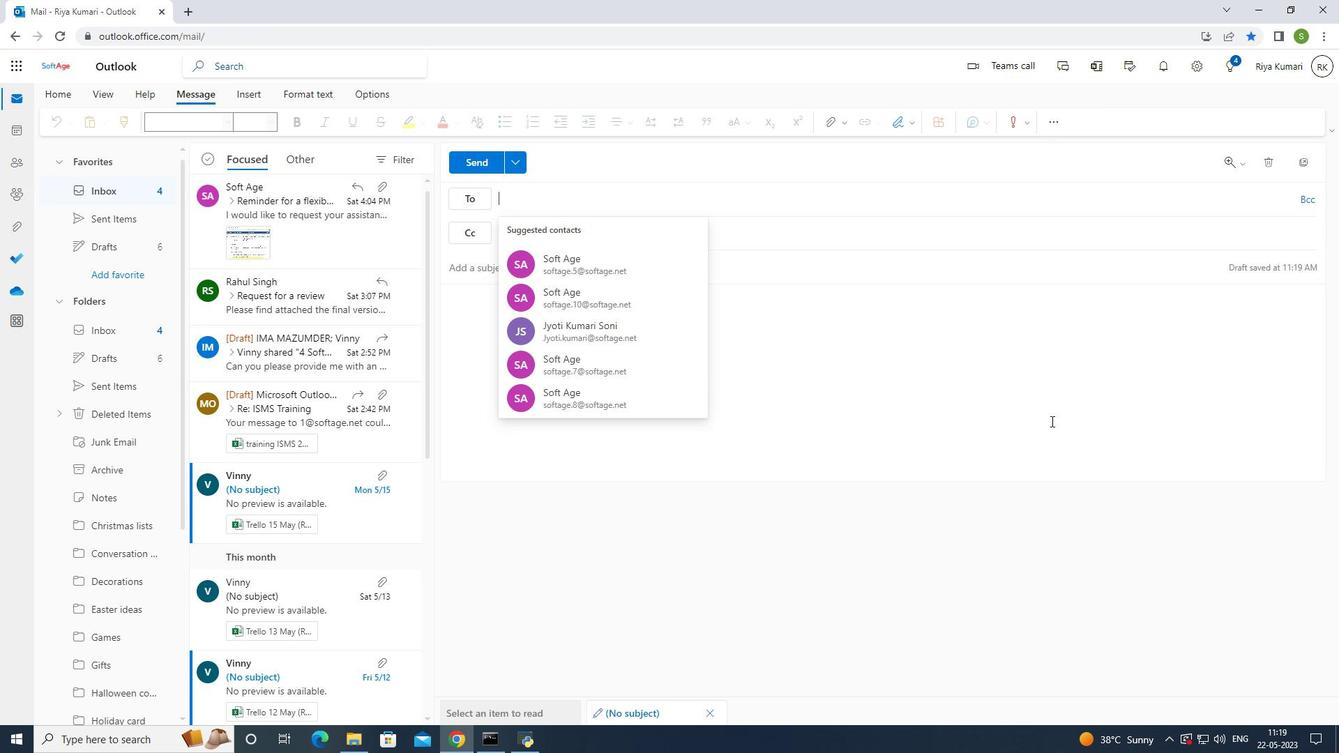 
Action: Key pressed softage<Key.shift><Key.shift><Key.shift><Key.shift><Key.shift><Key.shift><Key.shift>
Screenshot: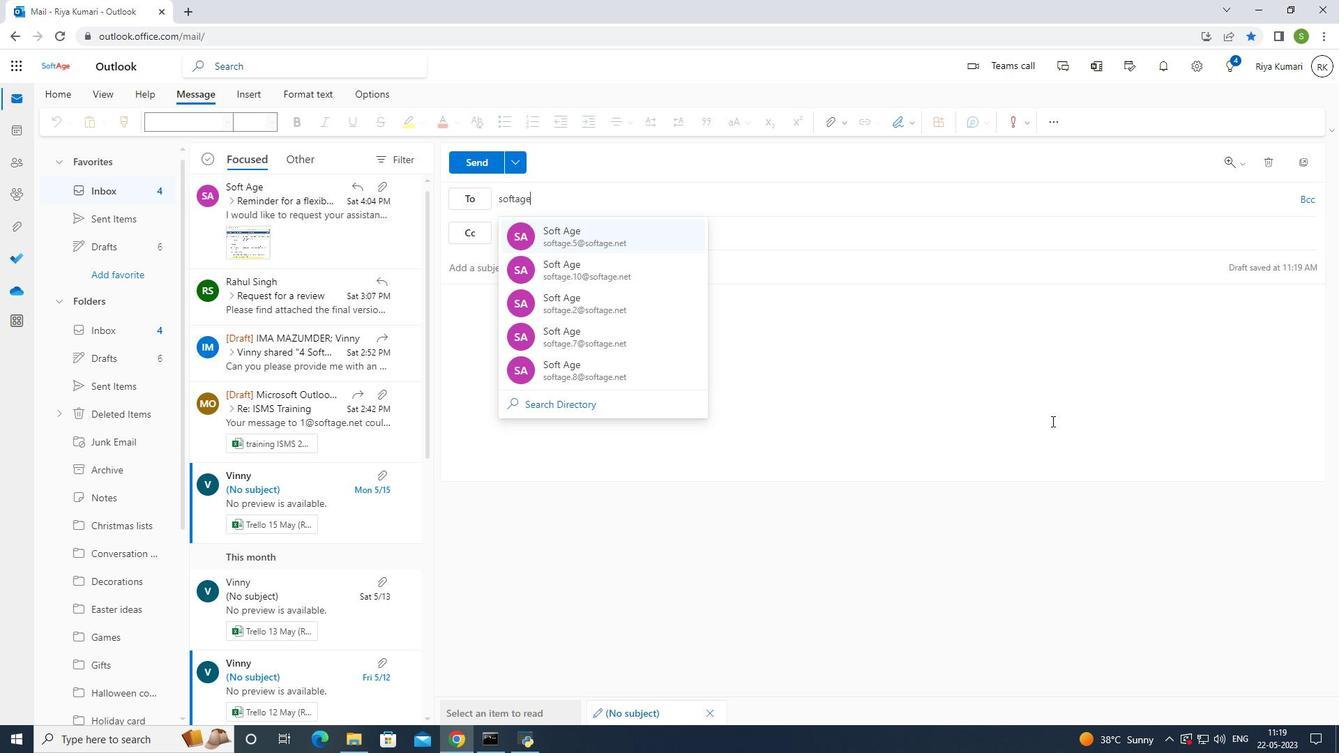 
